 Task: Create new Company, with domain: 'cisco.com' and type: 'Prospect'. Add new contact for this company, with mail Id: 'Akash.Verma@cisco.com', First Name: Akash, Last name:  Verma, Job Title: 'Chief Information Officer', Phone Number: '(512) 555-3456'. Change life cycle stage to  Lead and lead status to  In Progress. Logged in from softage.6@softage.net
Action: Mouse moved to (107, 74)
Screenshot: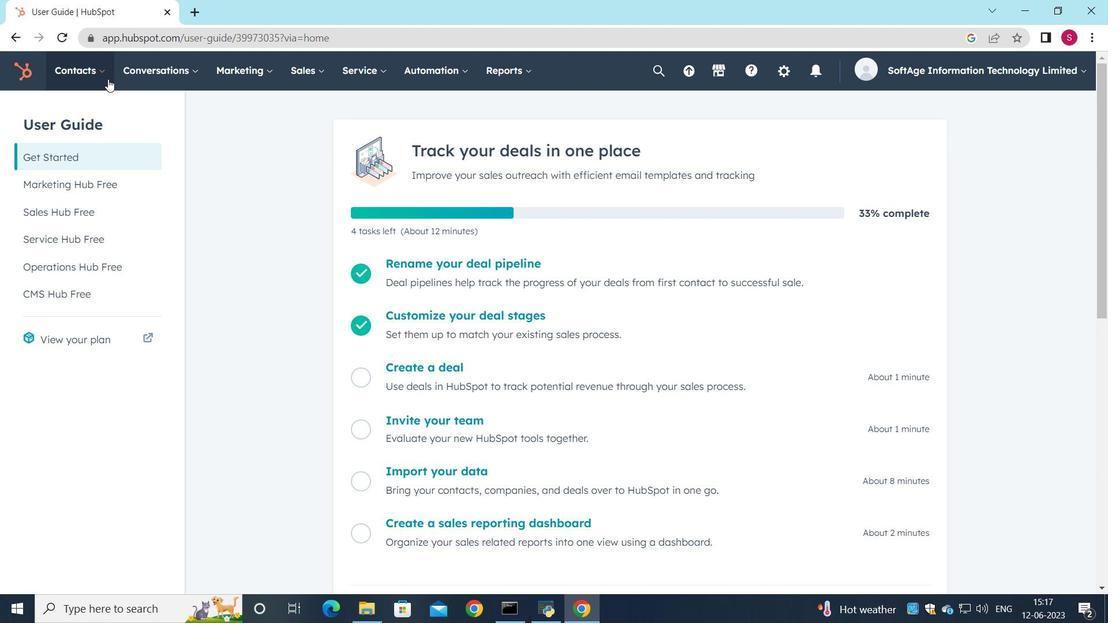 
Action: Mouse pressed left at (107, 74)
Screenshot: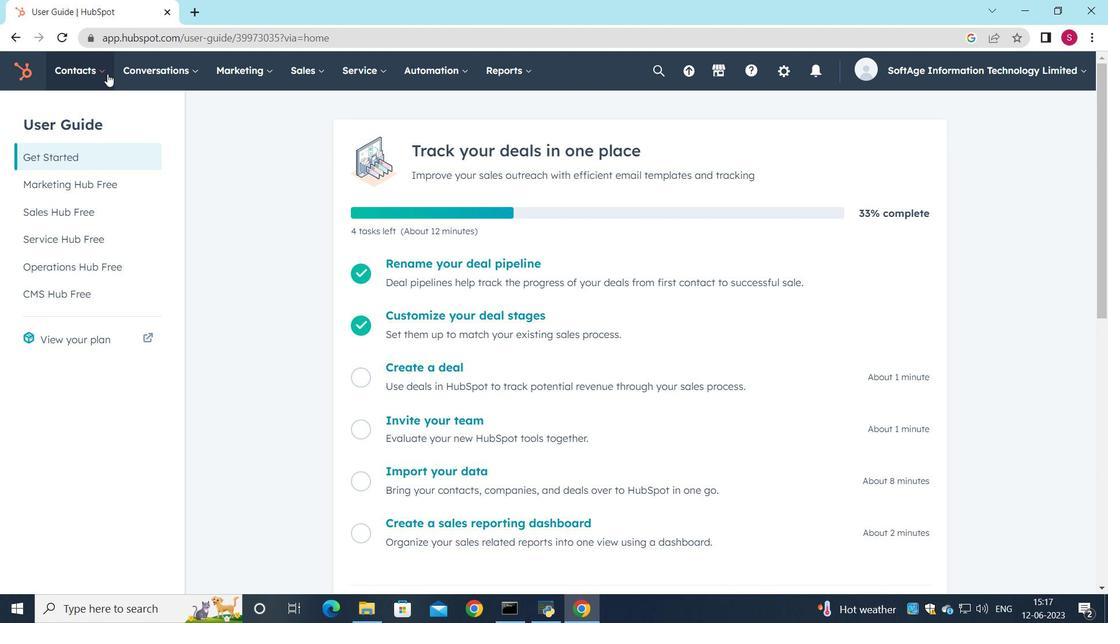 
Action: Mouse moved to (108, 150)
Screenshot: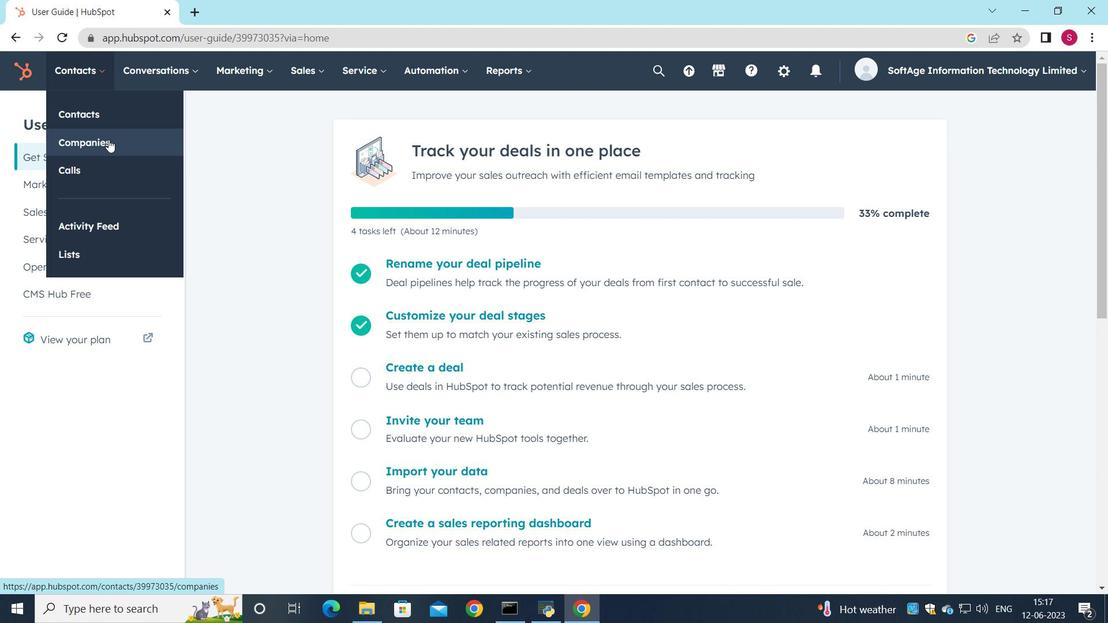 
Action: Mouse pressed left at (108, 150)
Screenshot: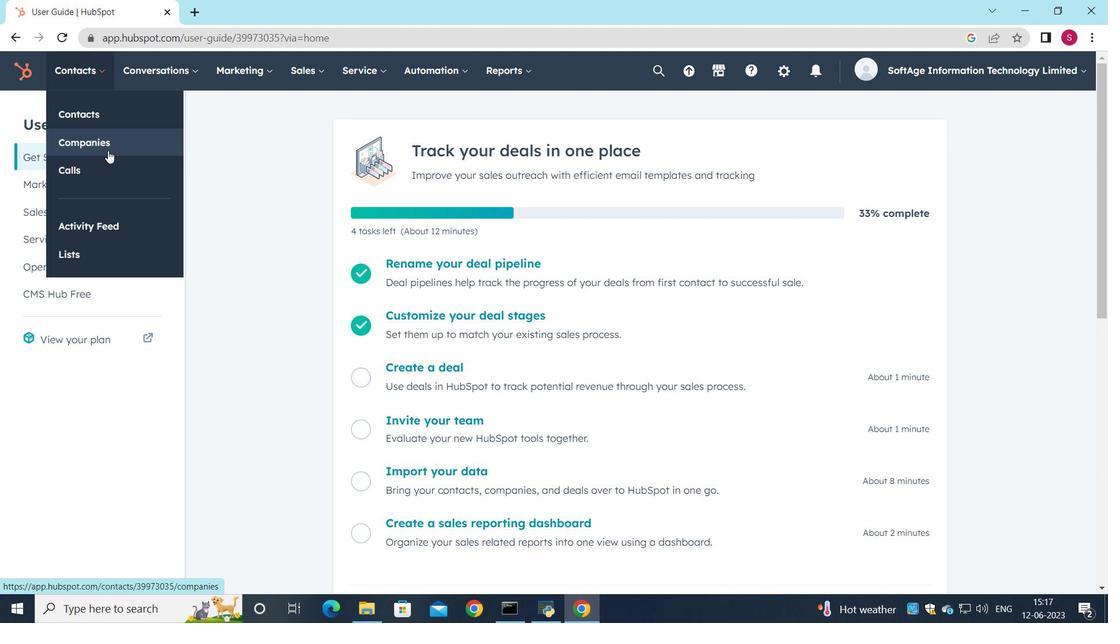 
Action: Mouse moved to (1009, 116)
Screenshot: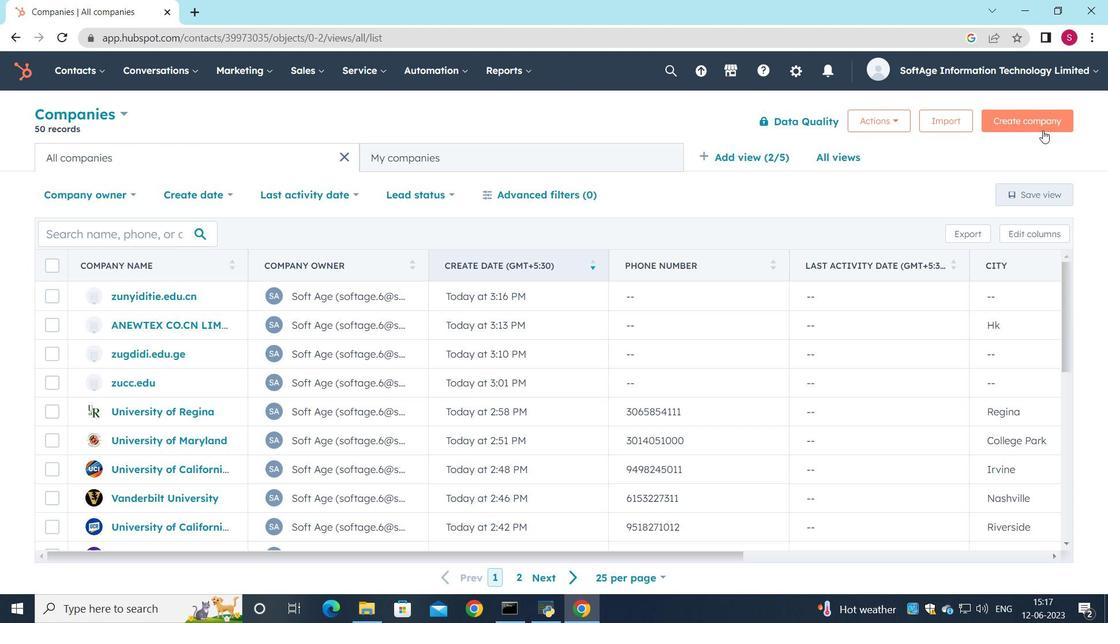 
Action: Mouse pressed left at (1009, 116)
Screenshot: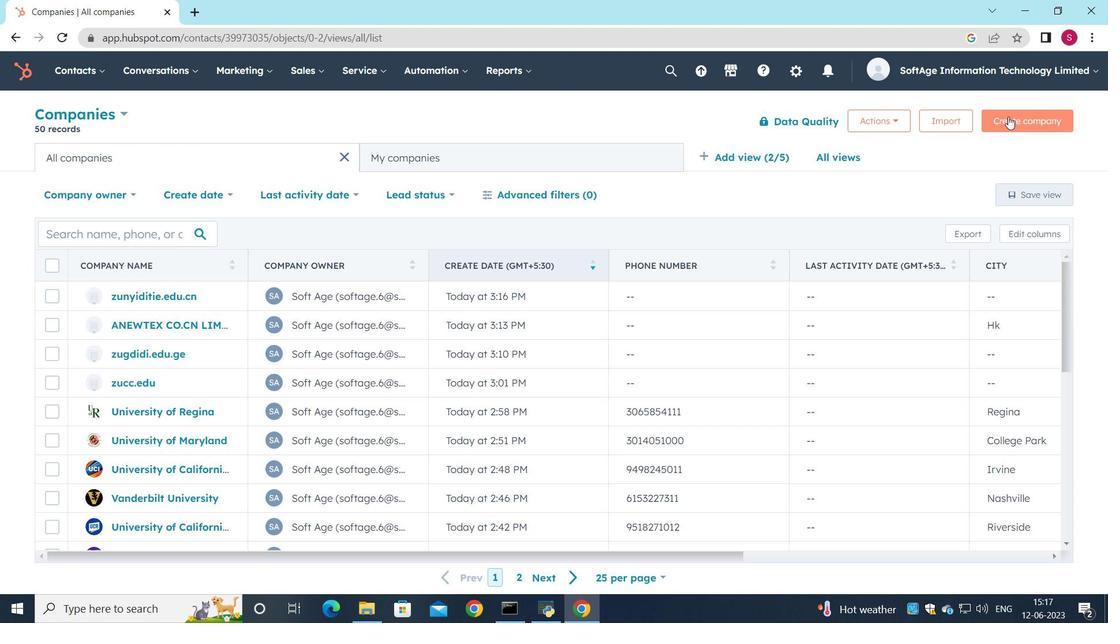
Action: Mouse moved to (848, 179)
Screenshot: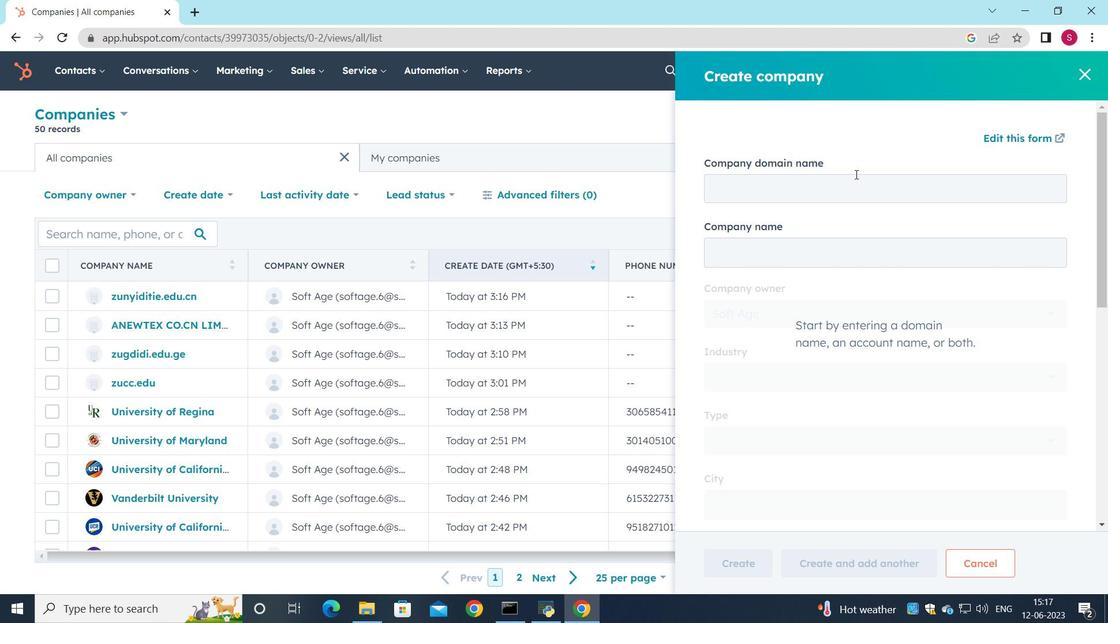 
Action: Mouse pressed left at (848, 179)
Screenshot: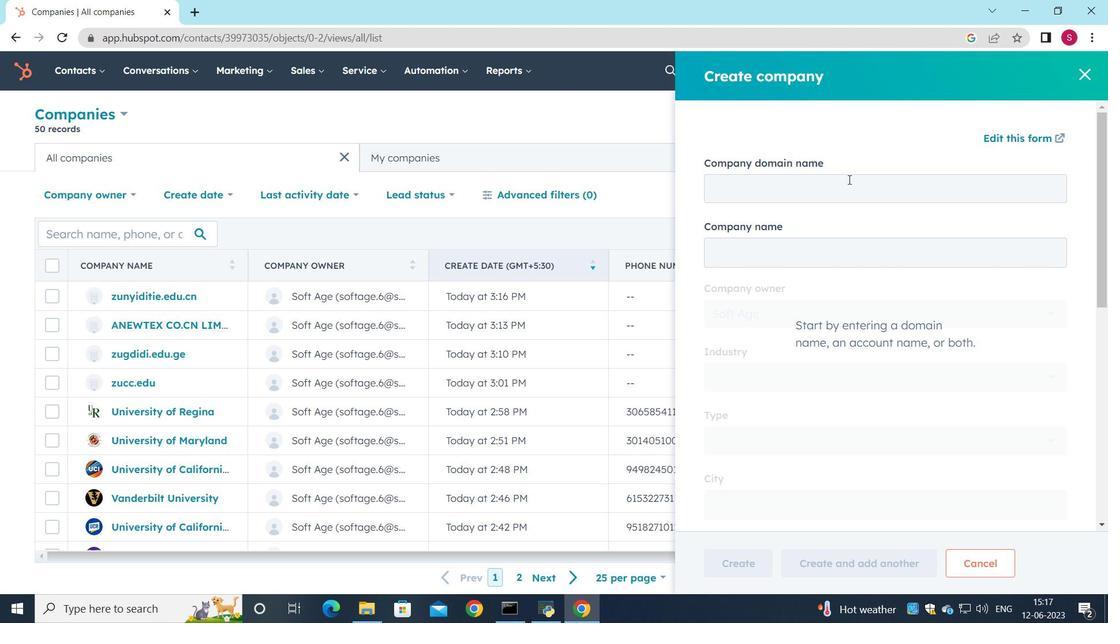 
Action: Mouse moved to (848, 181)
Screenshot: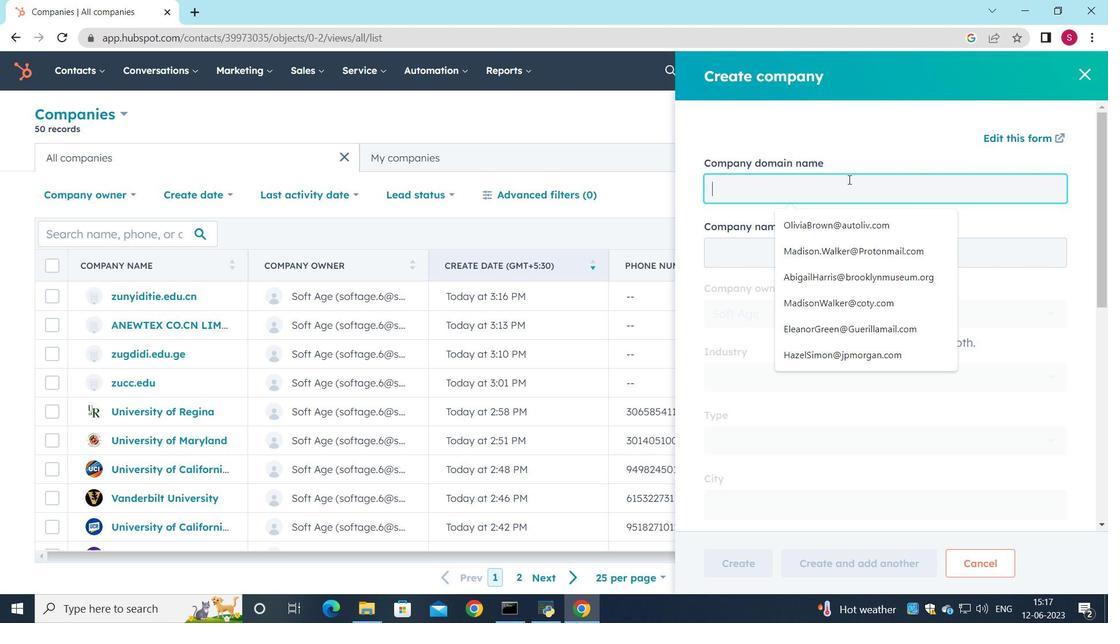 
Action: Key pressed cisco.com
Screenshot: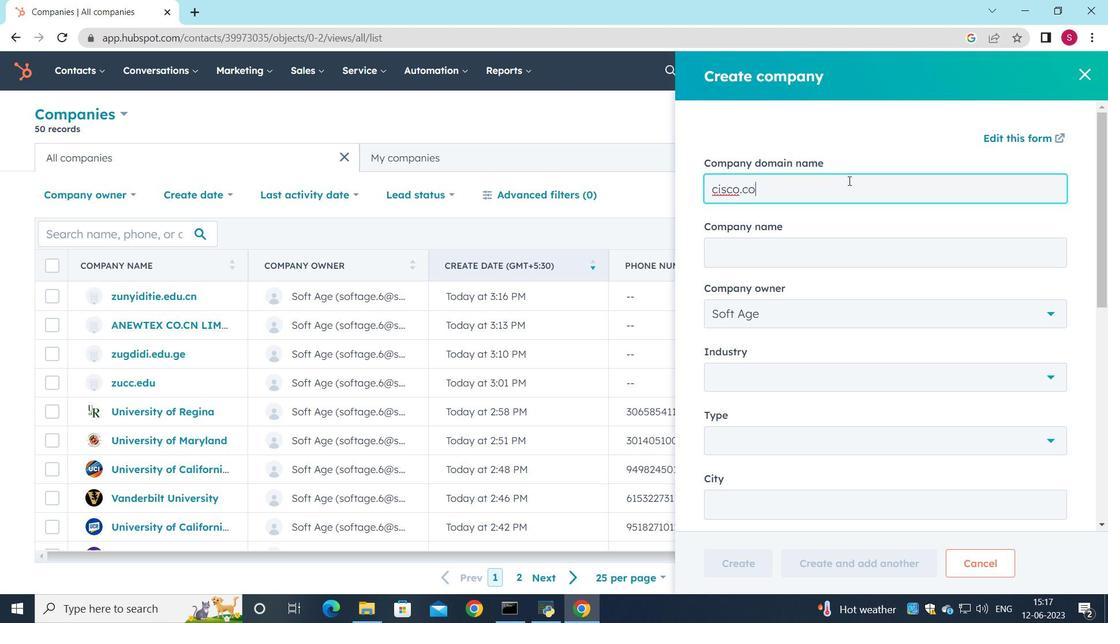 
Action: Mouse moved to (858, 250)
Screenshot: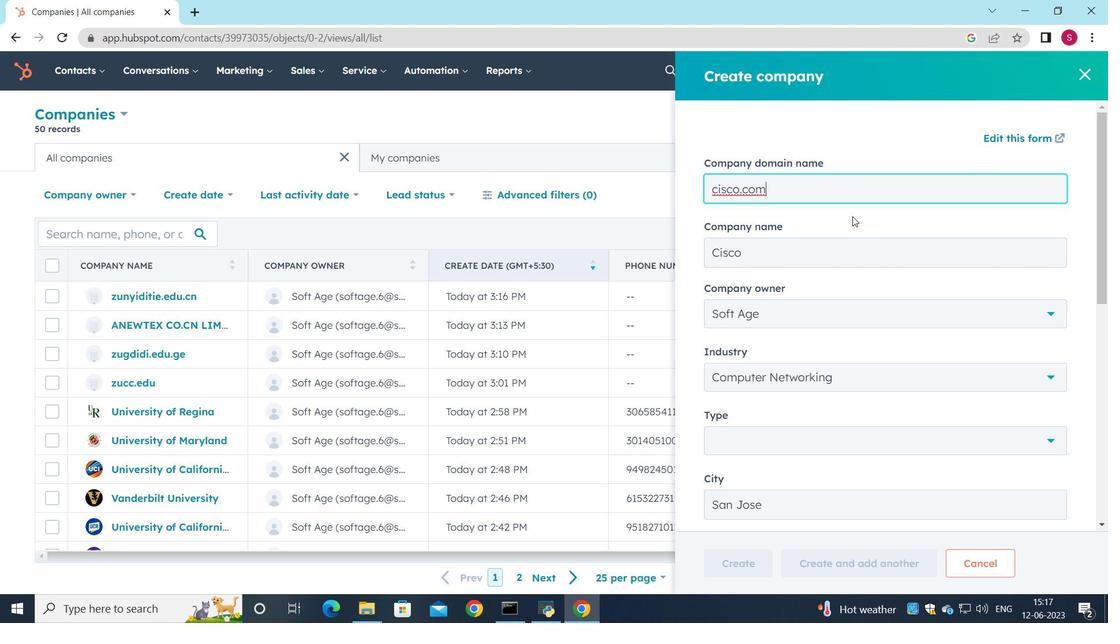 
Action: Mouse scrolled (858, 250) with delta (0, 0)
Screenshot: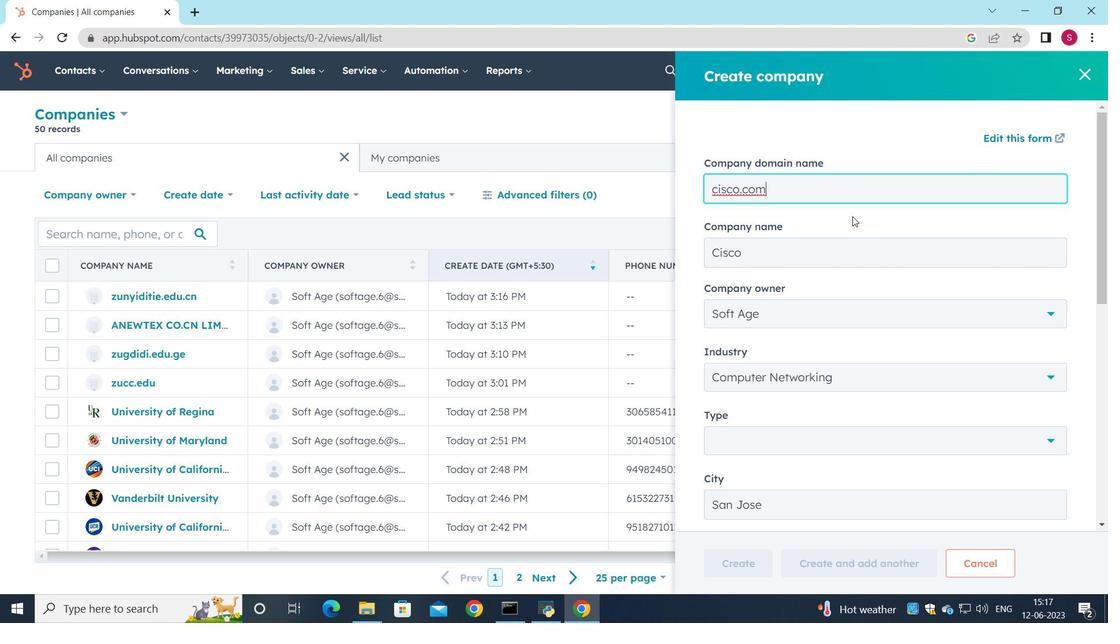 
Action: Mouse moved to (853, 273)
Screenshot: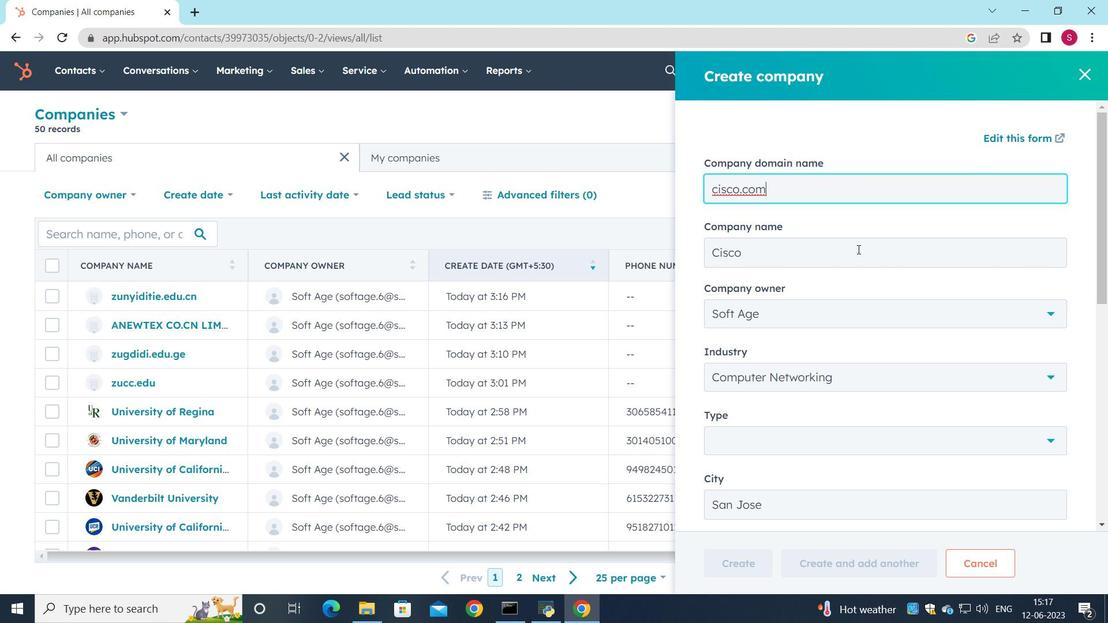 
Action: Mouse scrolled (853, 272) with delta (0, 0)
Screenshot: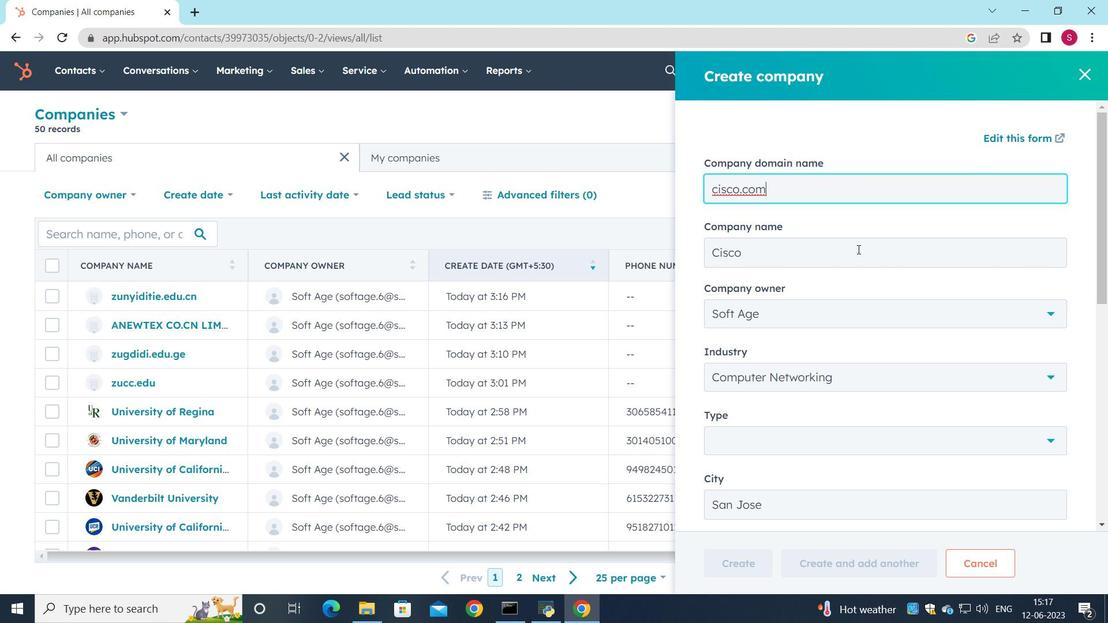 
Action: Mouse moved to (978, 297)
Screenshot: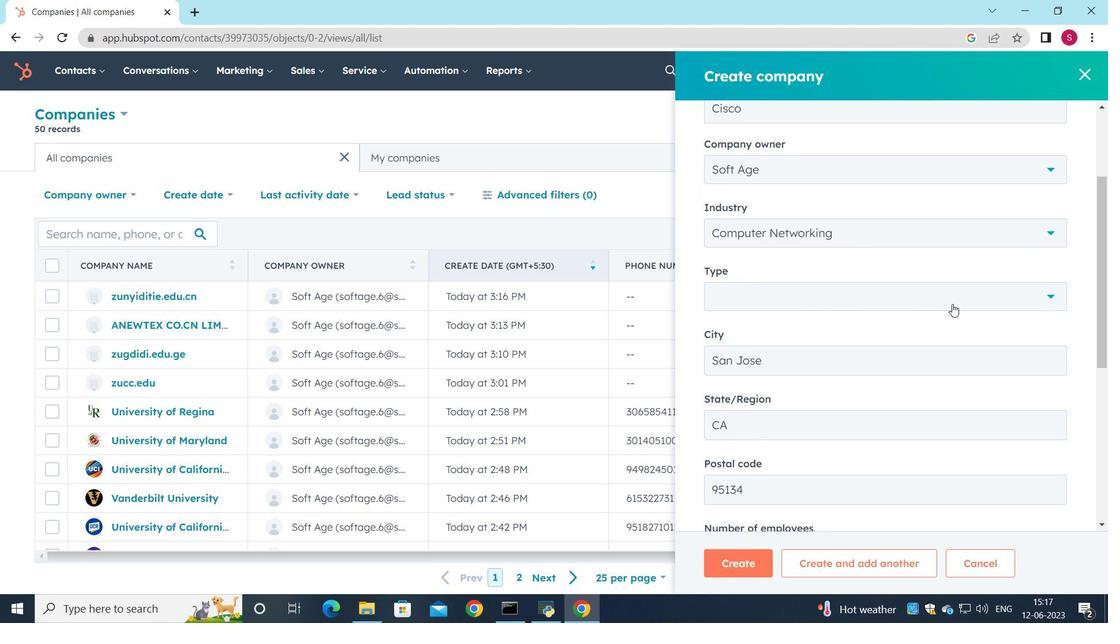 
Action: Mouse pressed left at (978, 297)
Screenshot: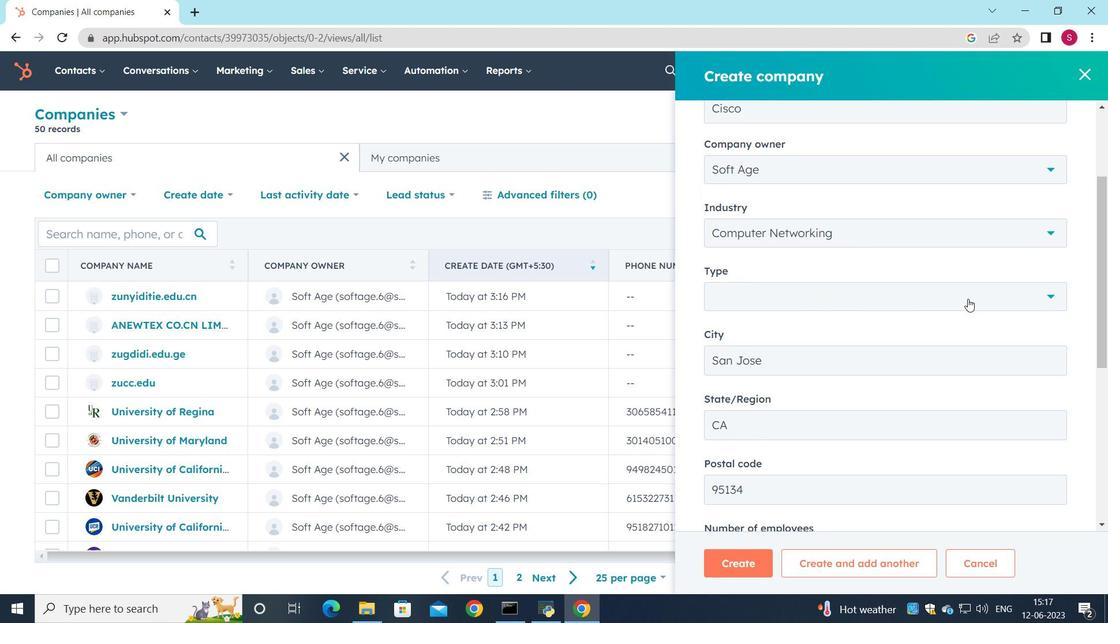
Action: Mouse moved to (805, 355)
Screenshot: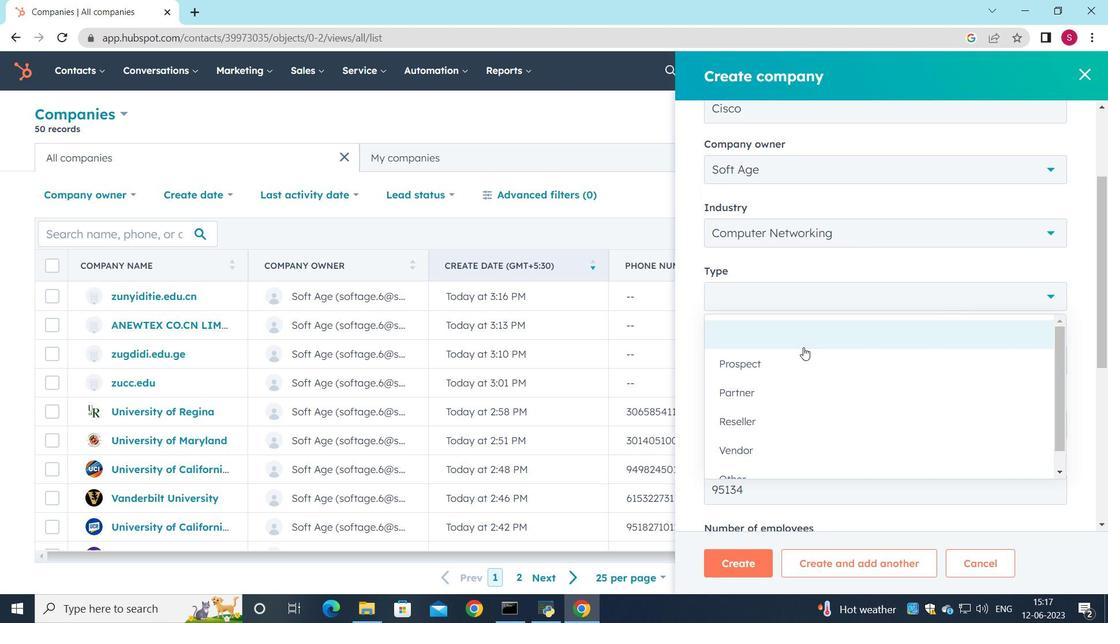 
Action: Mouse pressed left at (805, 355)
Screenshot: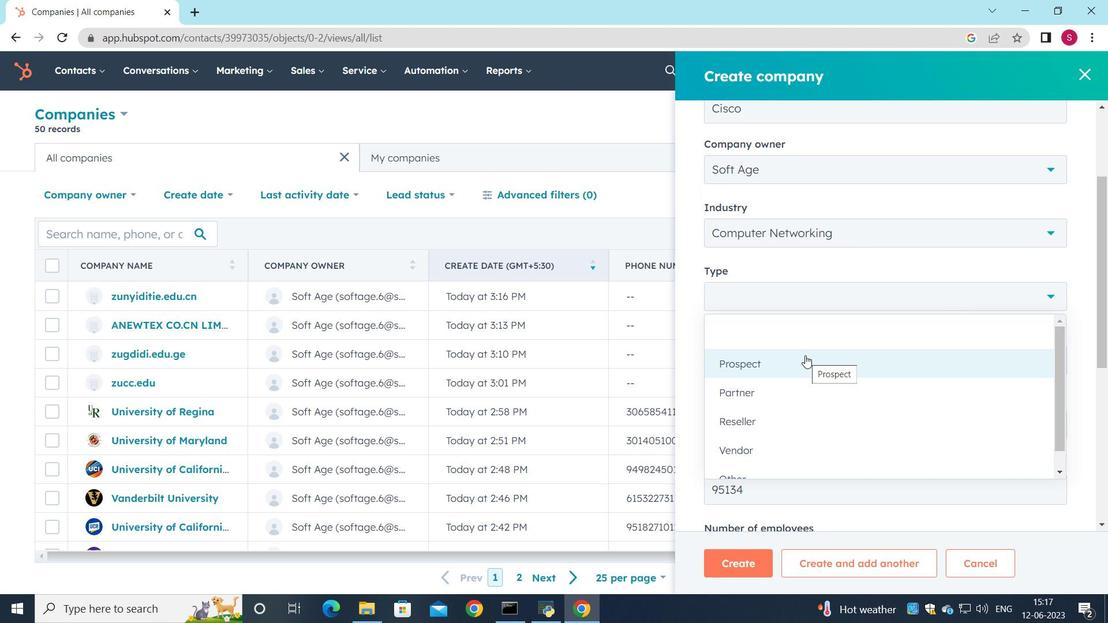 
Action: Mouse moved to (806, 353)
Screenshot: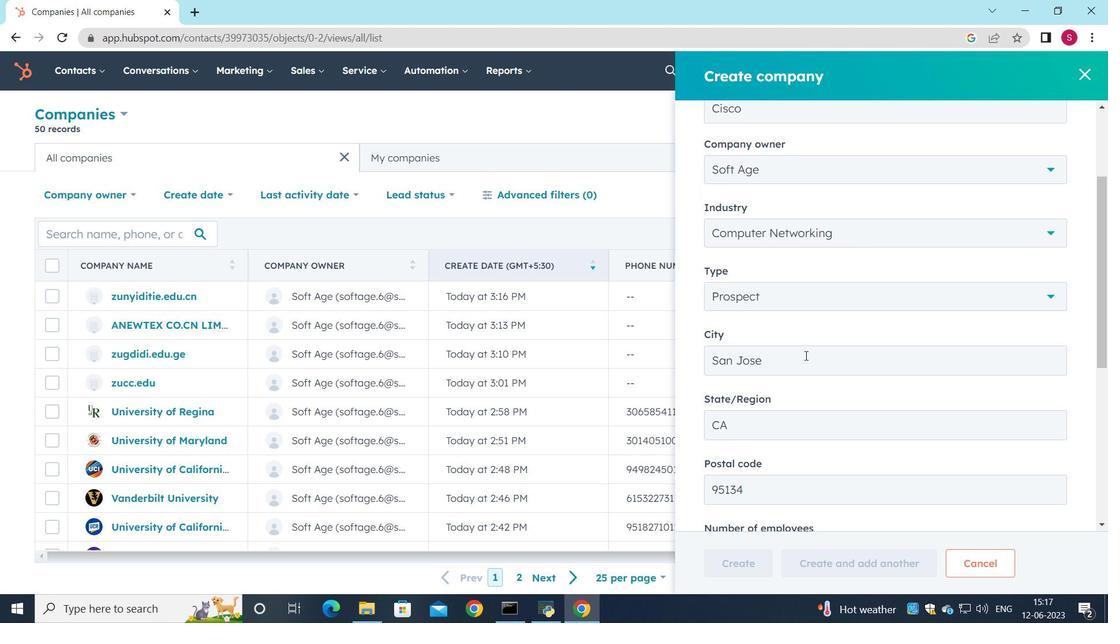 
Action: Mouse scrolled (806, 352) with delta (0, 0)
Screenshot: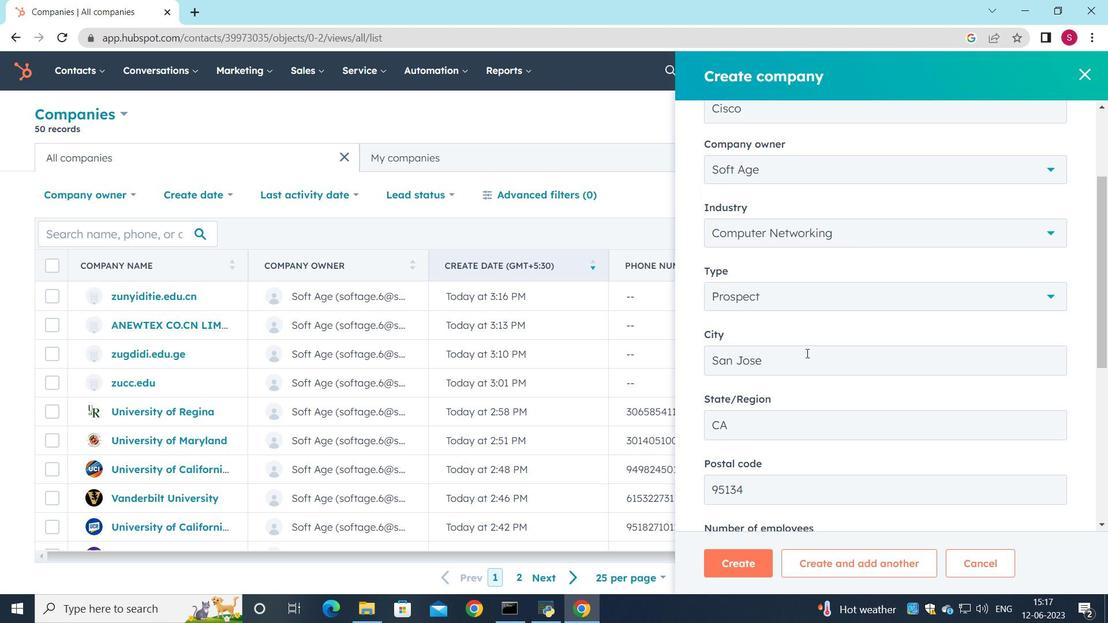 
Action: Mouse scrolled (806, 352) with delta (0, 0)
Screenshot: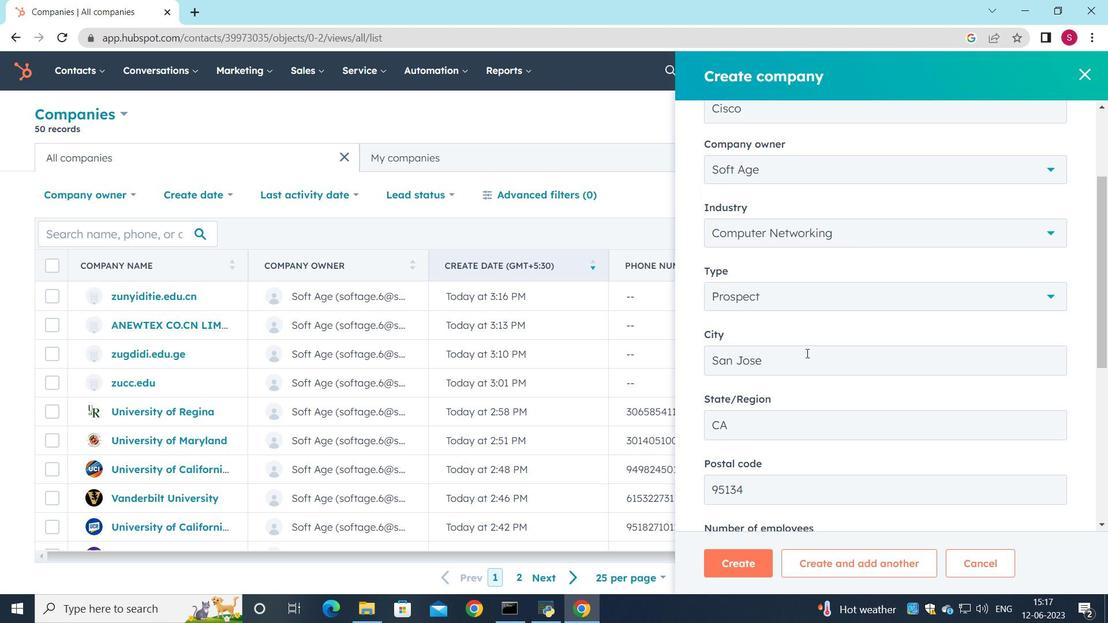 
Action: Mouse moved to (734, 495)
Screenshot: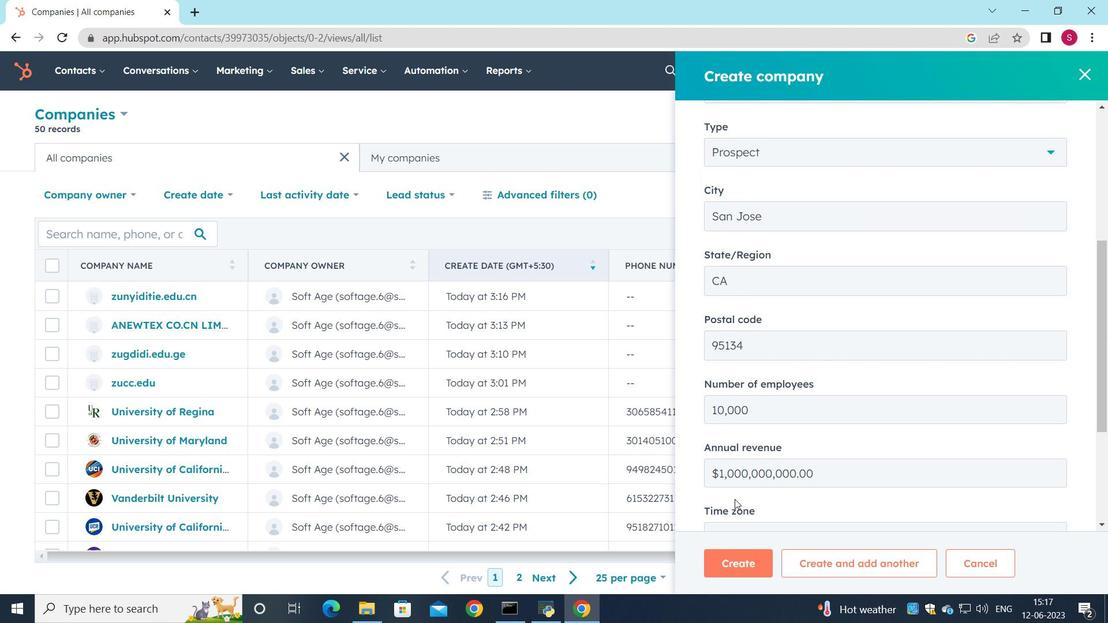
Action: Mouse scrolled (734, 494) with delta (0, 0)
Screenshot: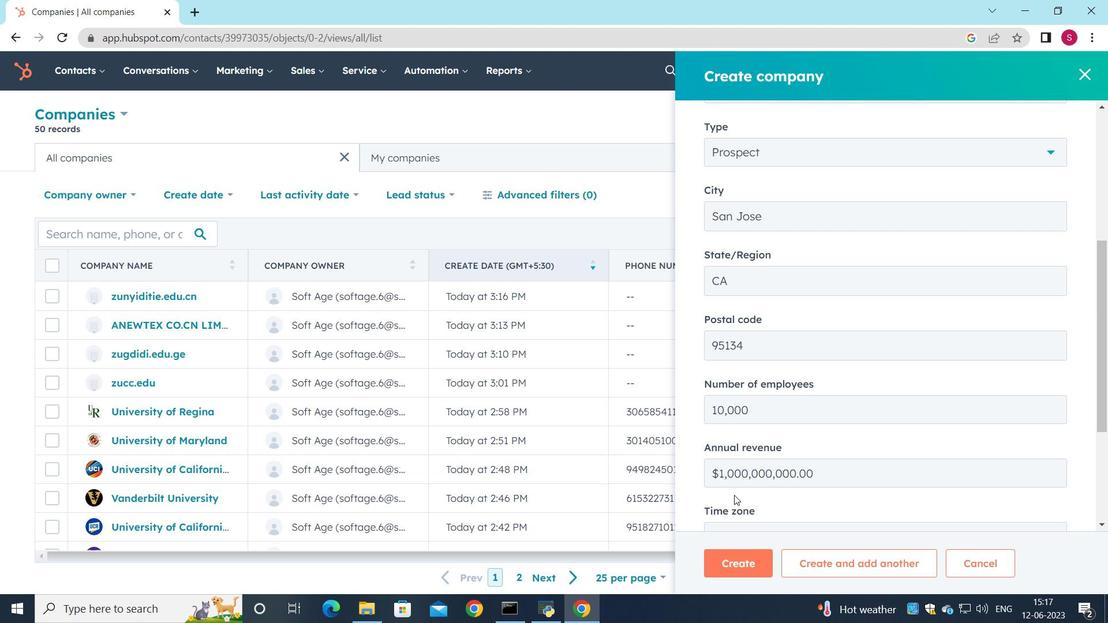 
Action: Mouse scrolled (734, 494) with delta (0, 0)
Screenshot: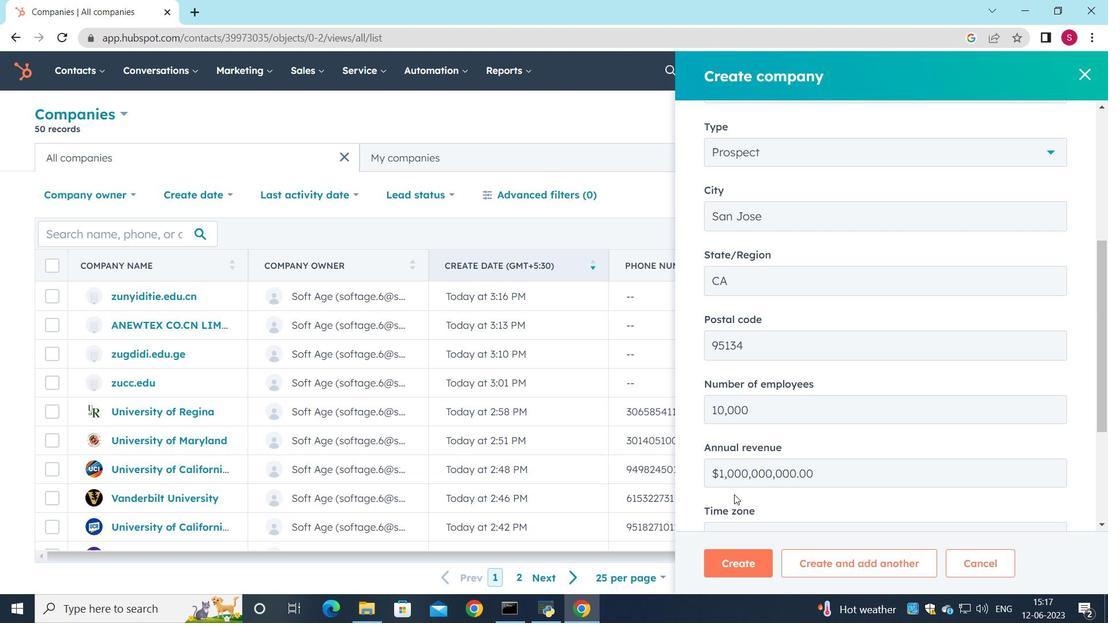 
Action: Mouse moved to (715, 556)
Screenshot: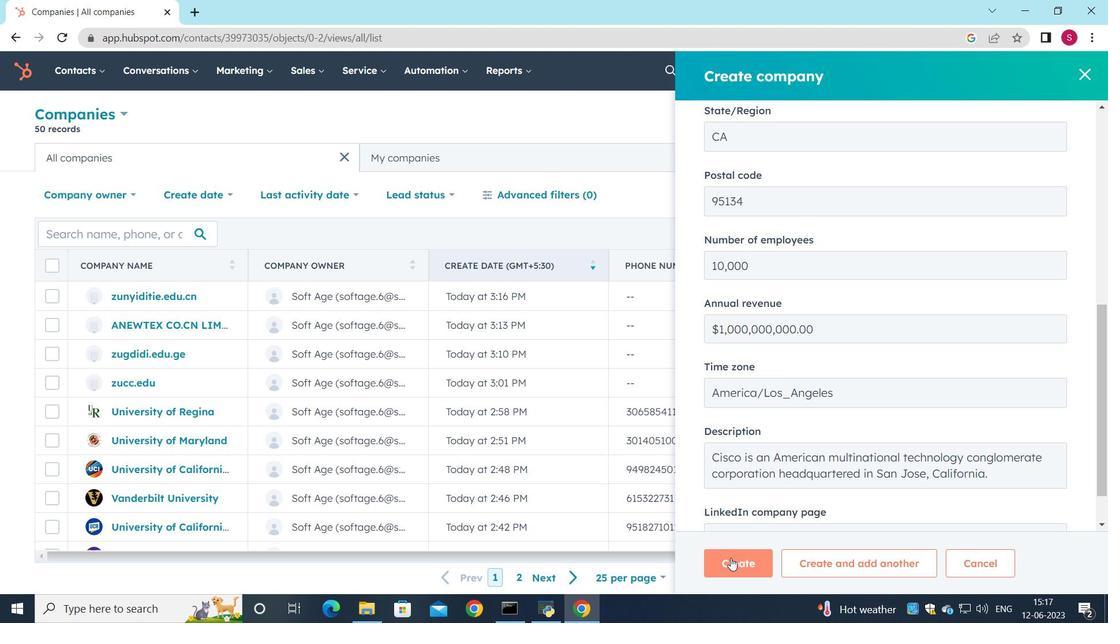 
Action: Mouse pressed left at (715, 556)
Screenshot: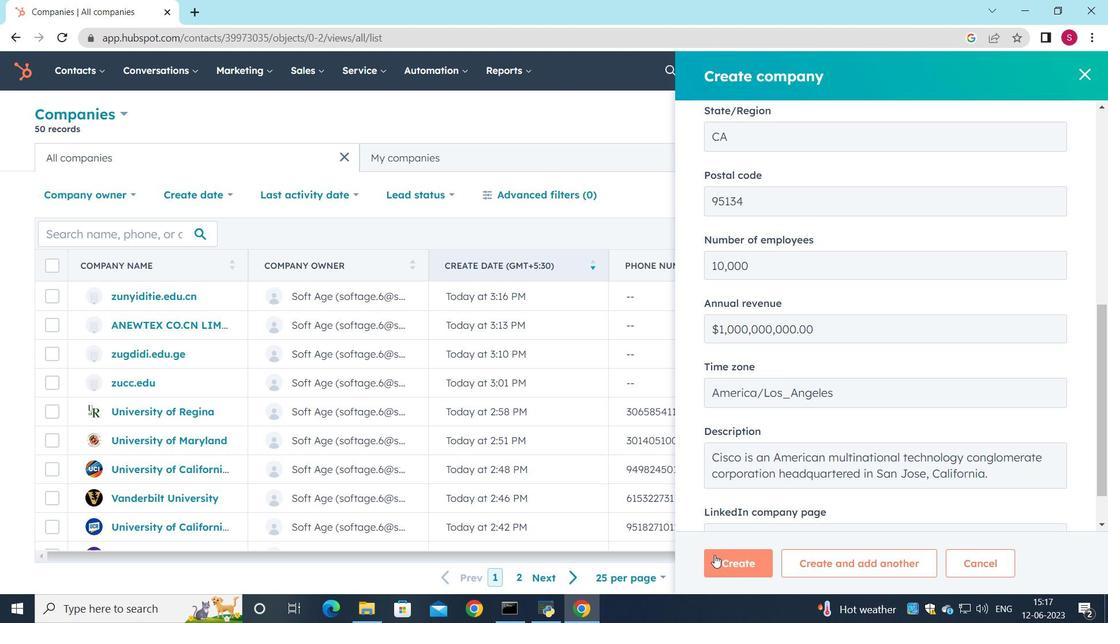 
Action: Mouse moved to (755, 466)
Screenshot: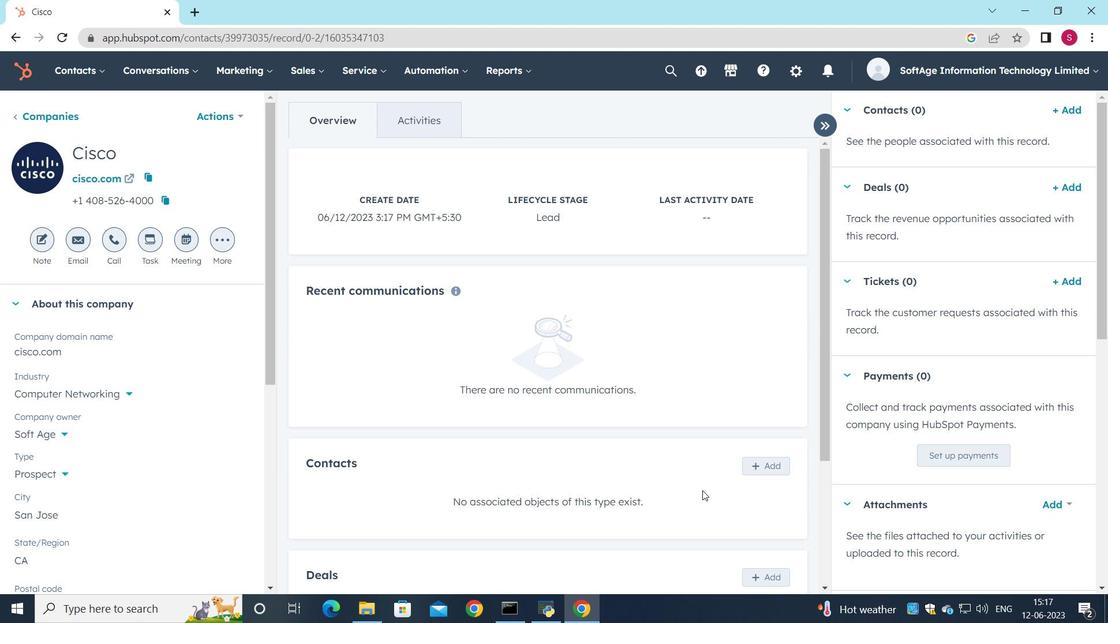 
Action: Mouse pressed left at (755, 466)
Screenshot: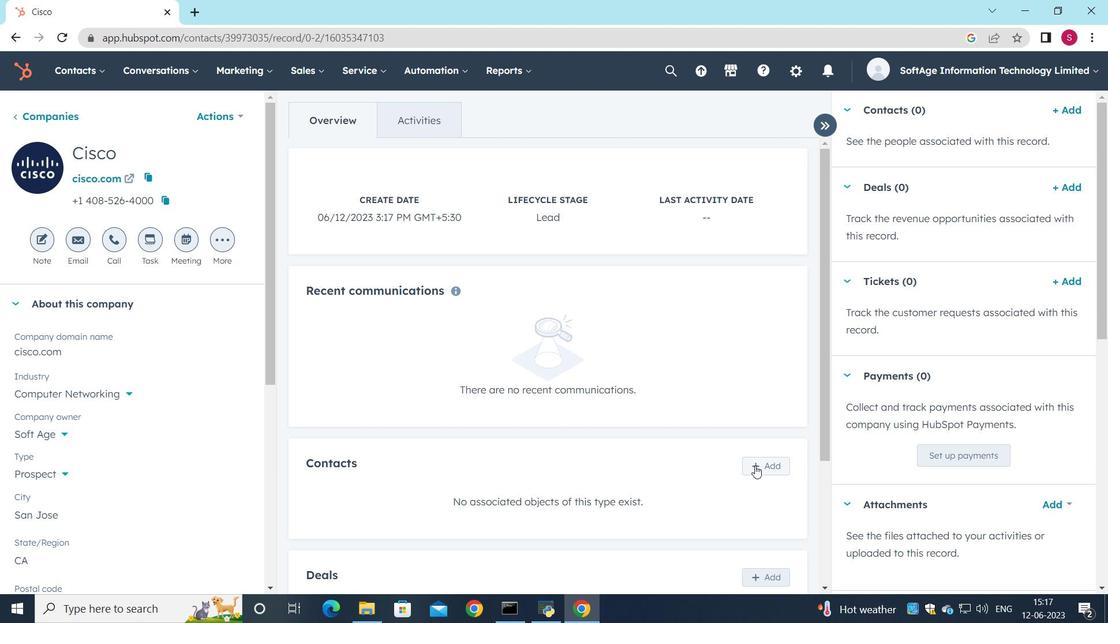 
Action: Mouse moved to (849, 140)
Screenshot: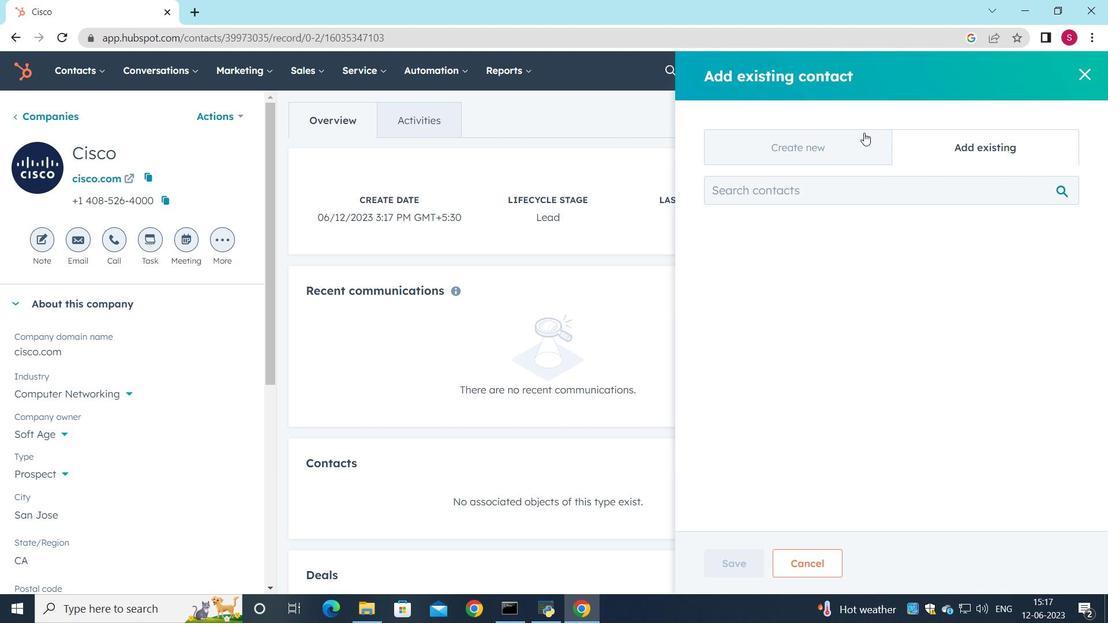 
Action: Mouse pressed left at (849, 140)
Screenshot: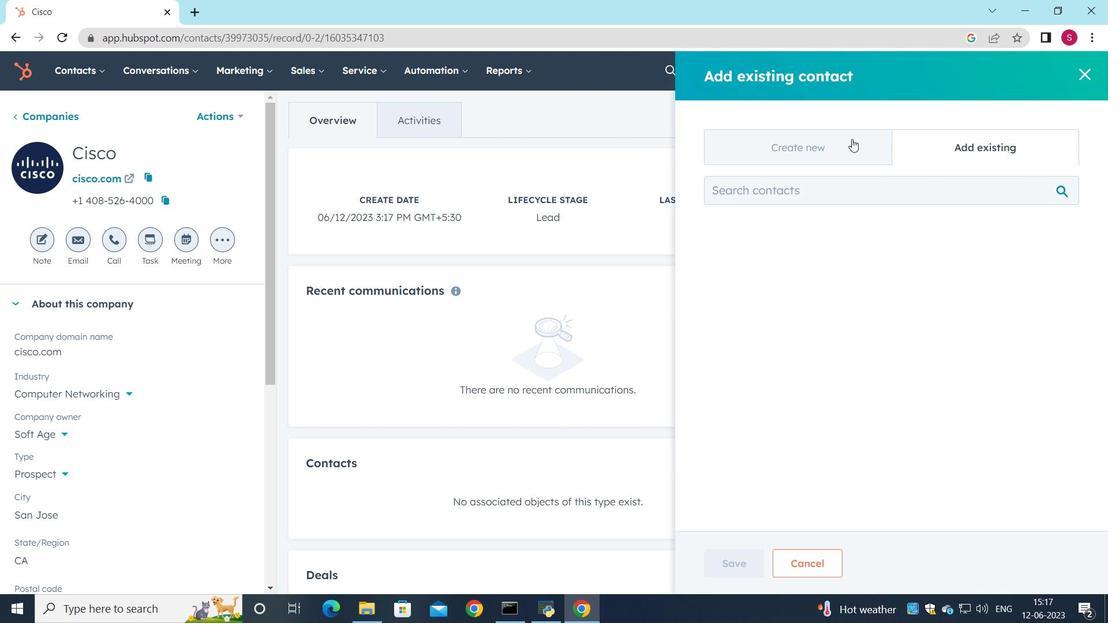 
Action: Mouse moved to (834, 230)
Screenshot: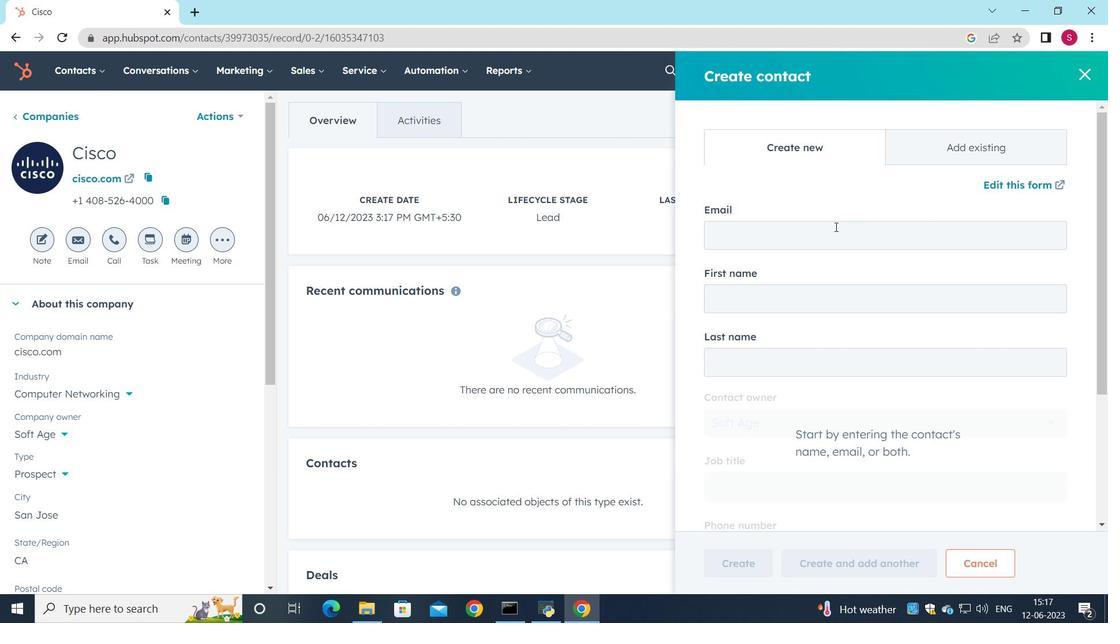 
Action: Mouse pressed left at (834, 230)
Screenshot: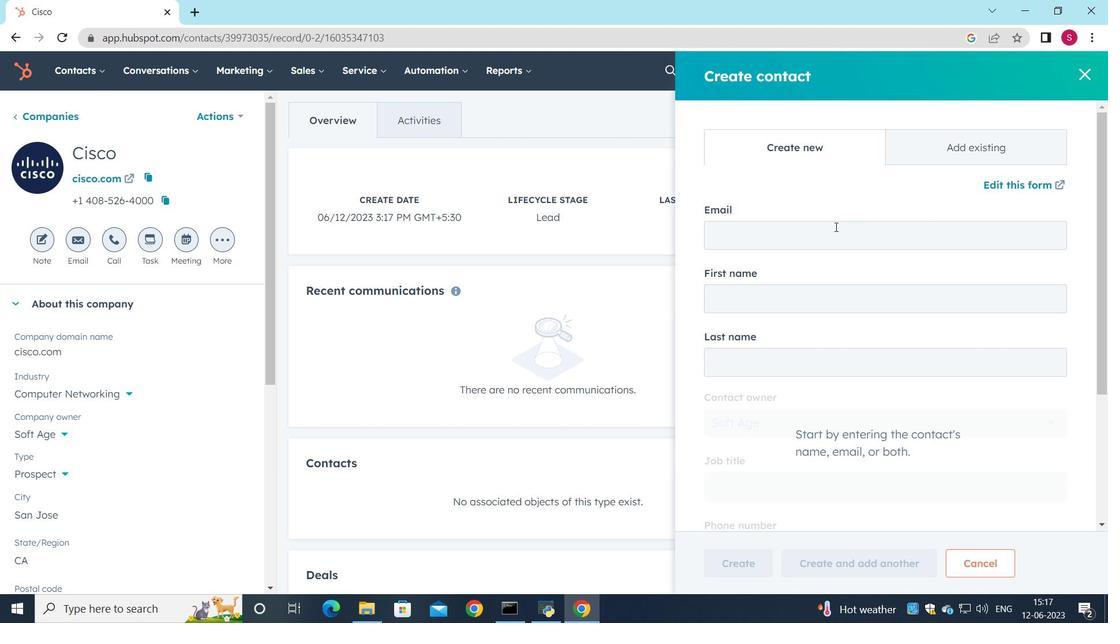 
Action: Mouse moved to (824, 236)
Screenshot: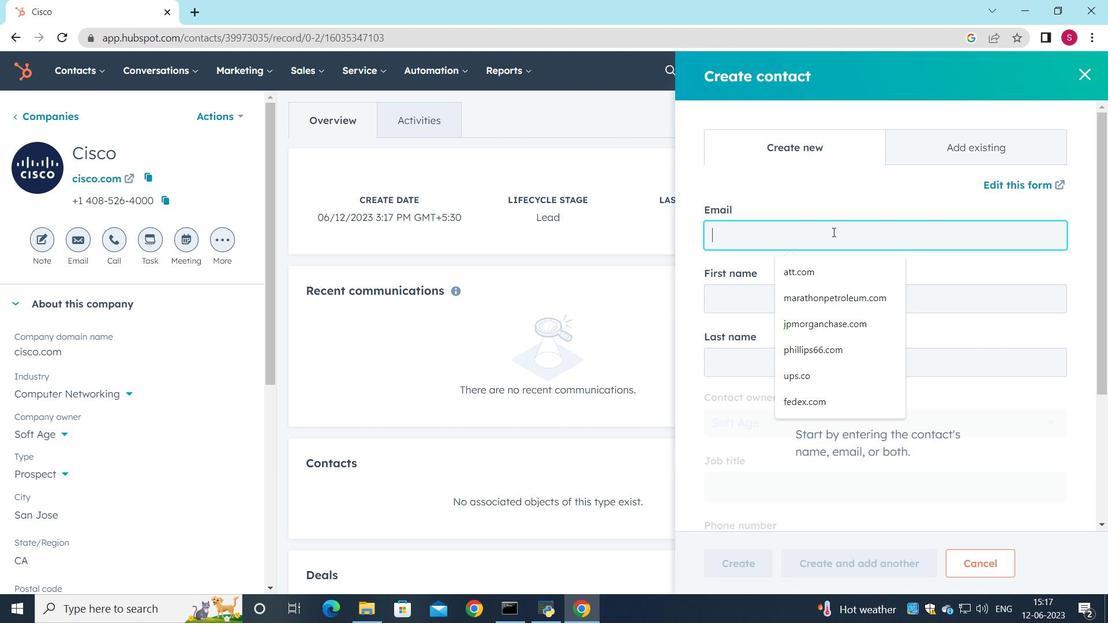 
Action: Key pressed <Key.shift>Akash.<Key.shift>Verma<Key.shift><Key.shift><Key.shift><Key.shift><Key.shift><Key.shift>@cisco.com
Screenshot: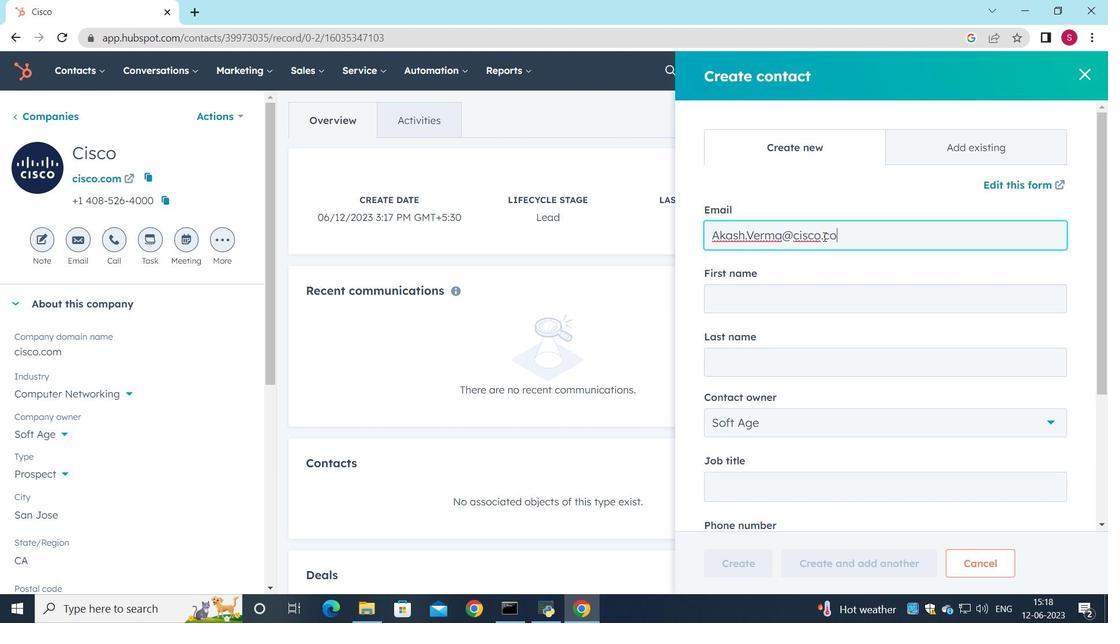 
Action: Mouse moved to (772, 310)
Screenshot: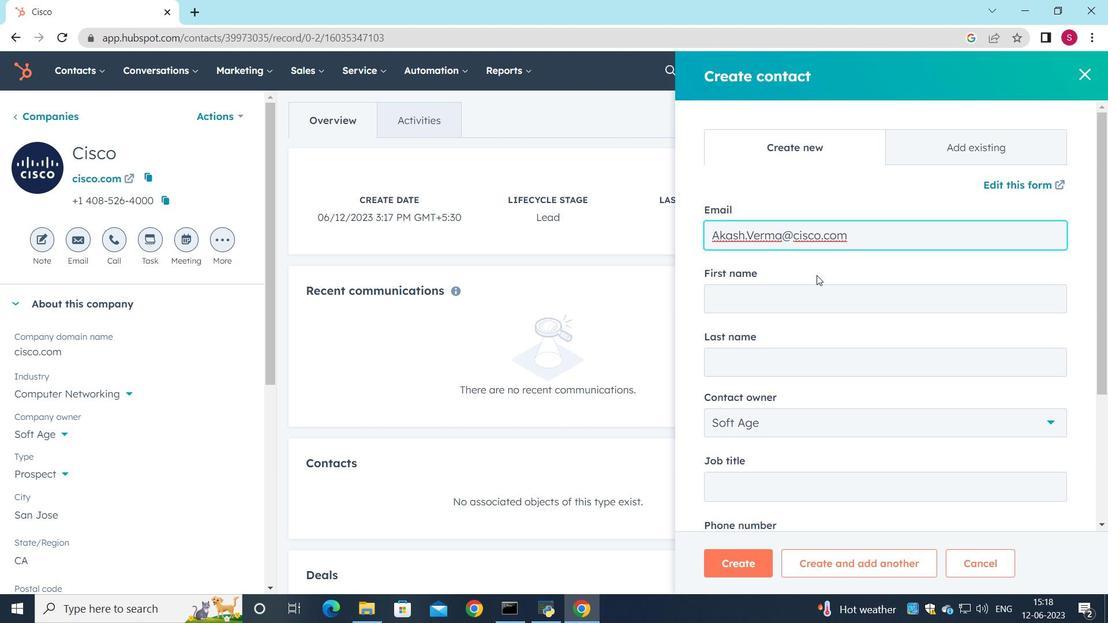 
Action: Mouse pressed left at (772, 310)
Screenshot: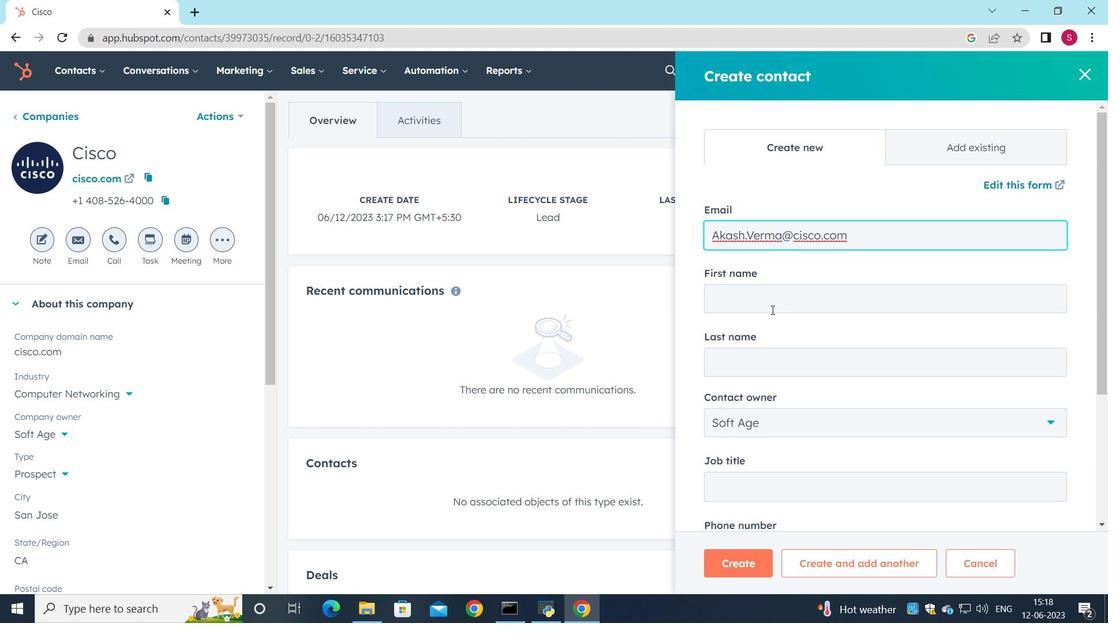 
Action: Key pressed <Key.shift><Key.shift><Key.shift>Akash
Screenshot: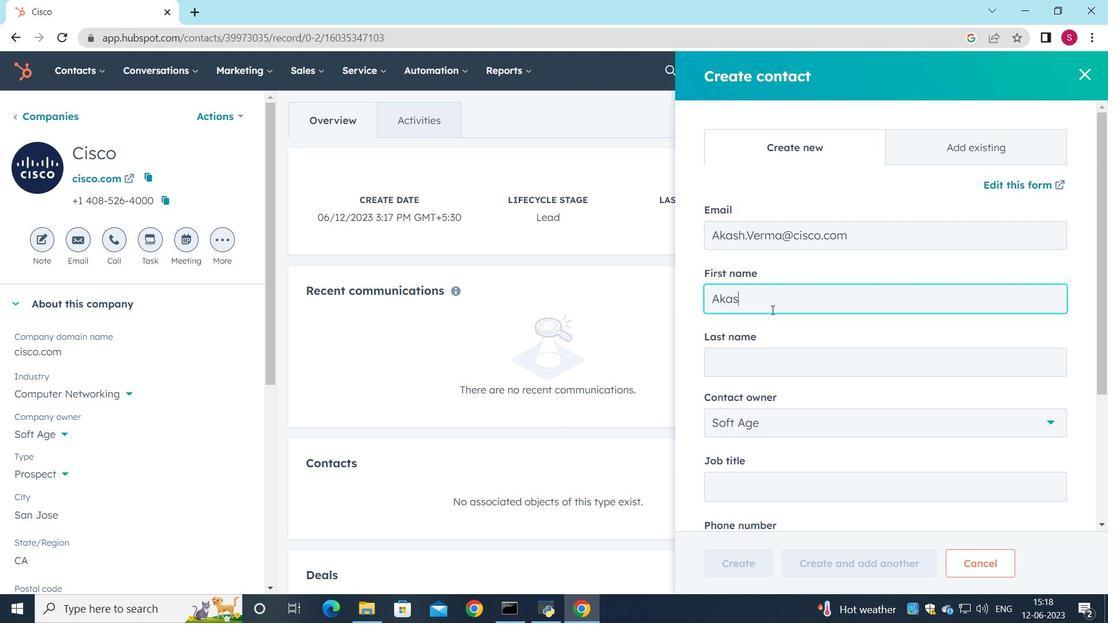 
Action: Mouse moved to (752, 371)
Screenshot: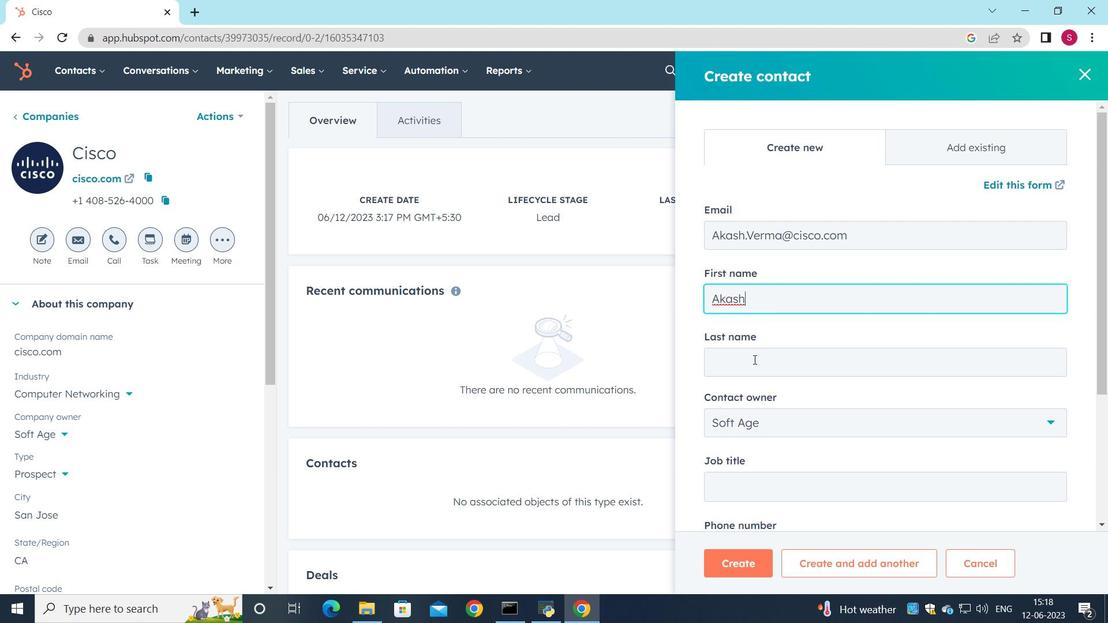 
Action: Mouse pressed left at (752, 371)
Screenshot: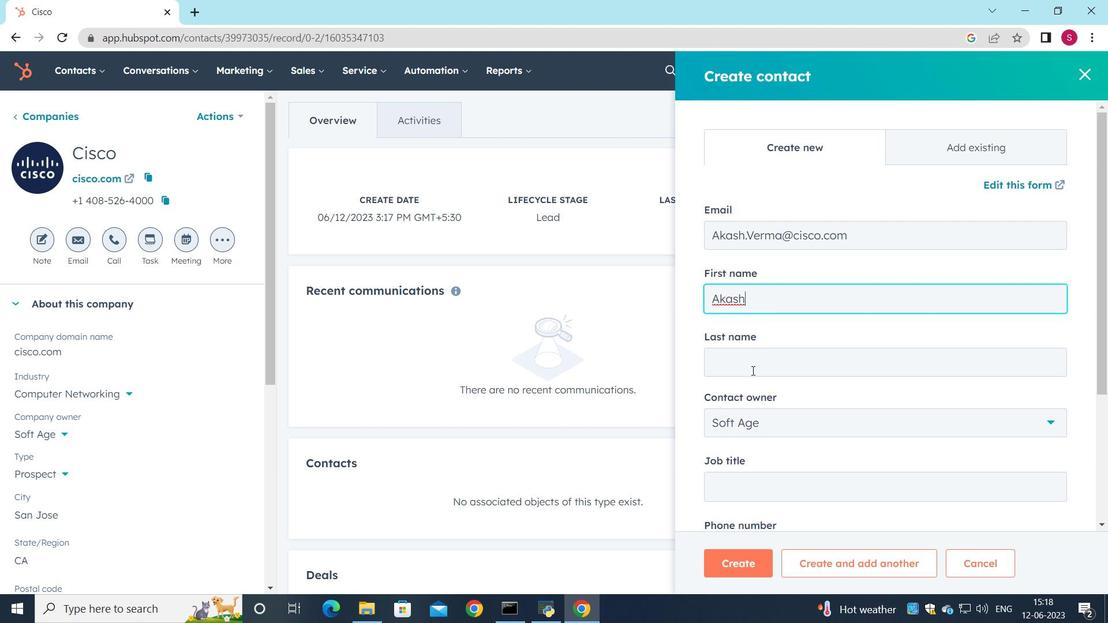 
Action: Key pressed <Key.shift>Verma
Screenshot: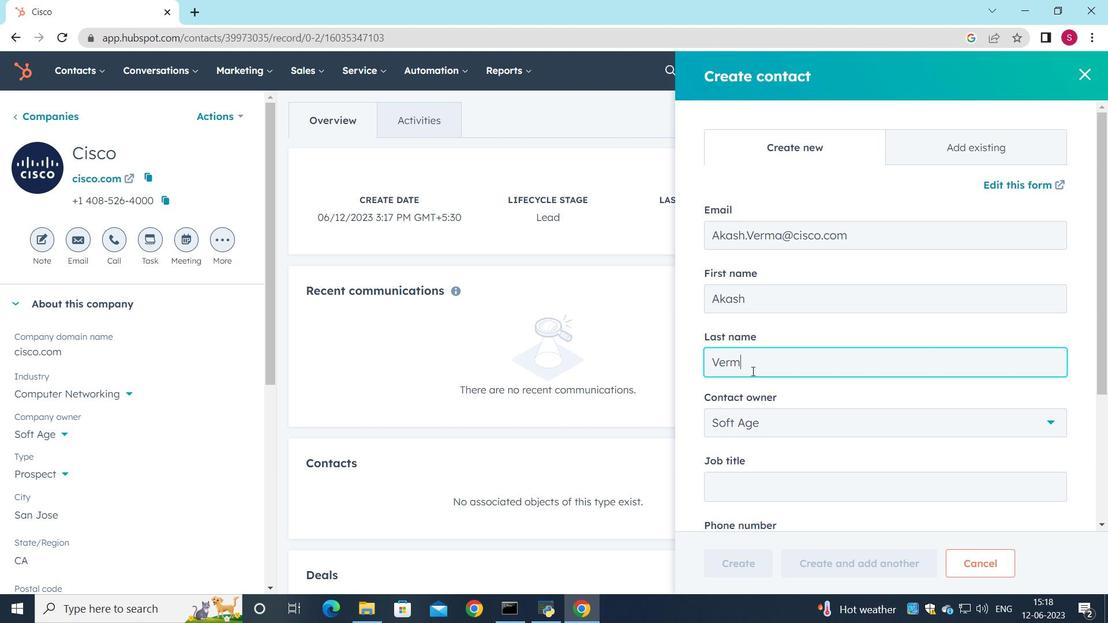 
Action: Mouse moved to (772, 431)
Screenshot: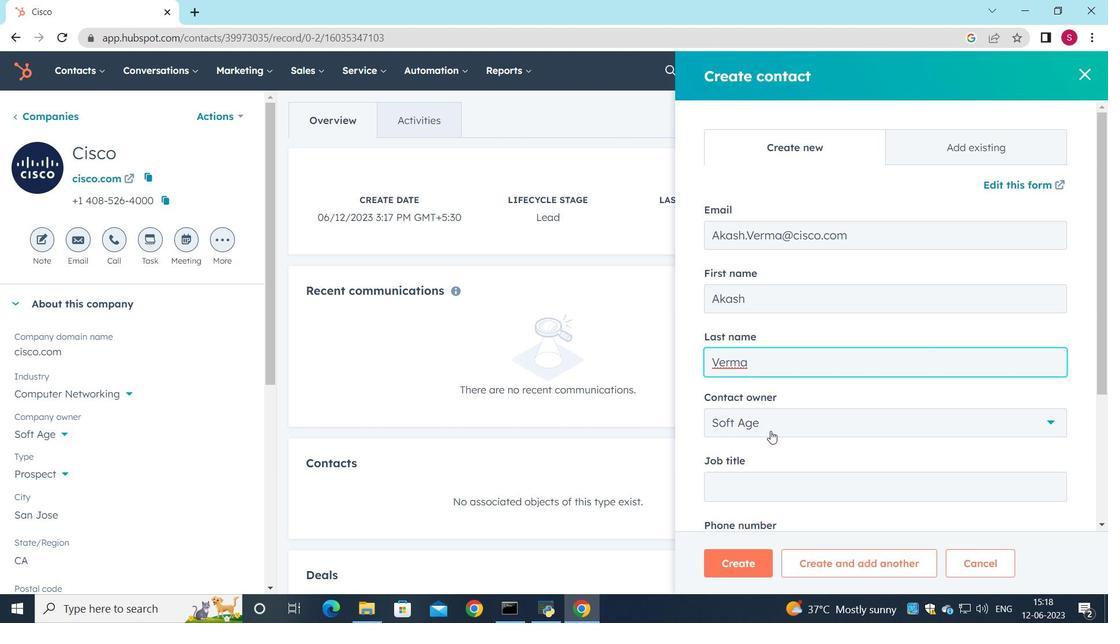 
Action: Mouse scrolled (772, 431) with delta (0, 0)
Screenshot: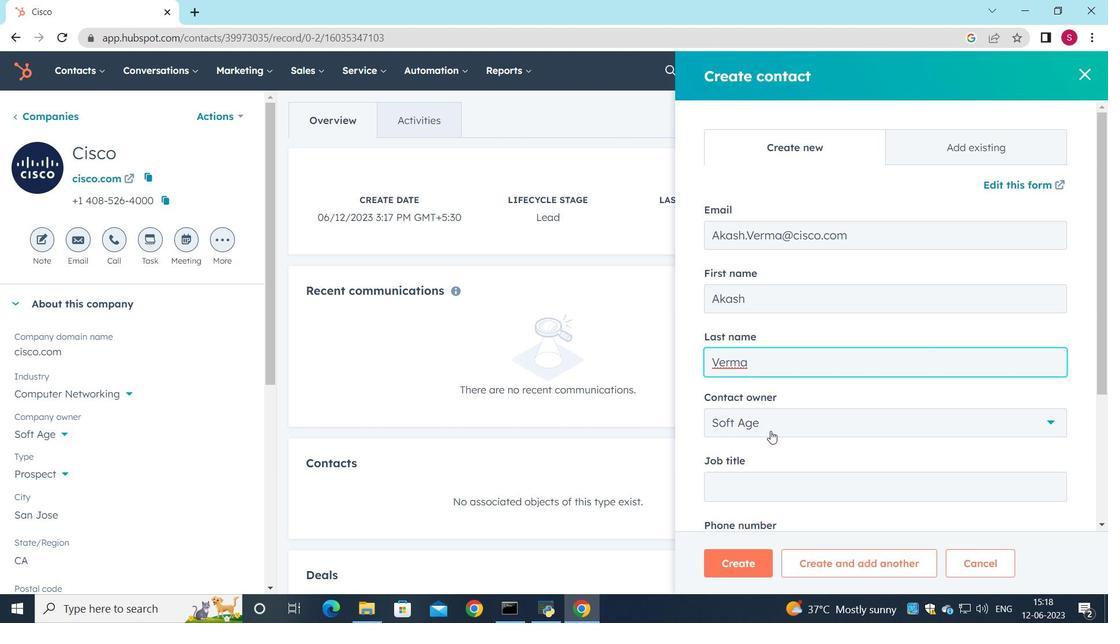 
Action: Mouse scrolled (772, 431) with delta (0, 0)
Screenshot: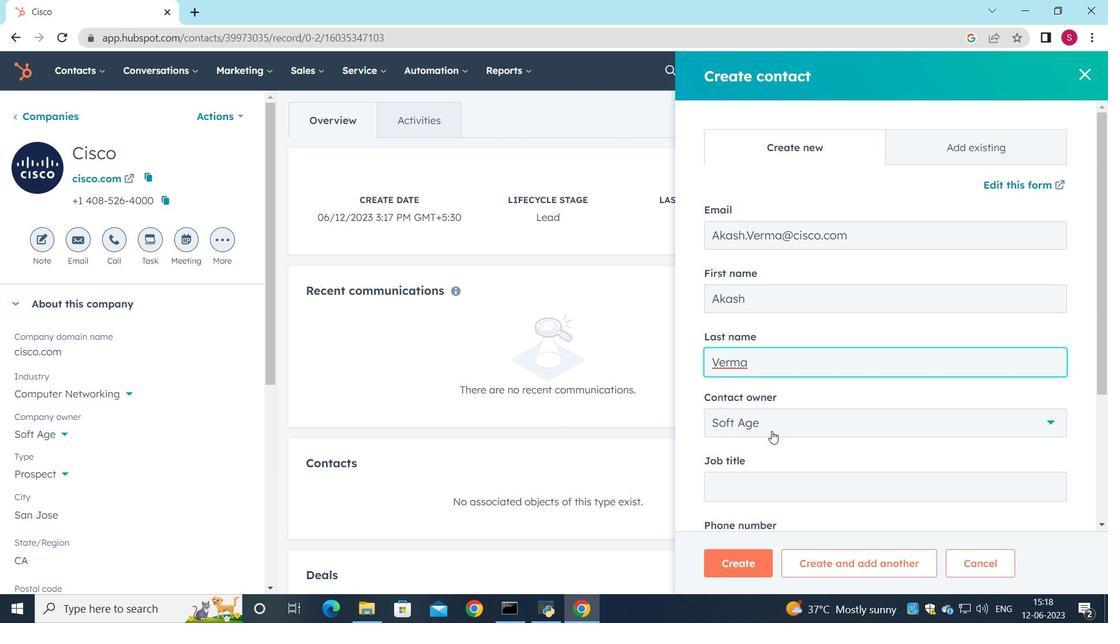 
Action: Mouse moved to (787, 353)
Screenshot: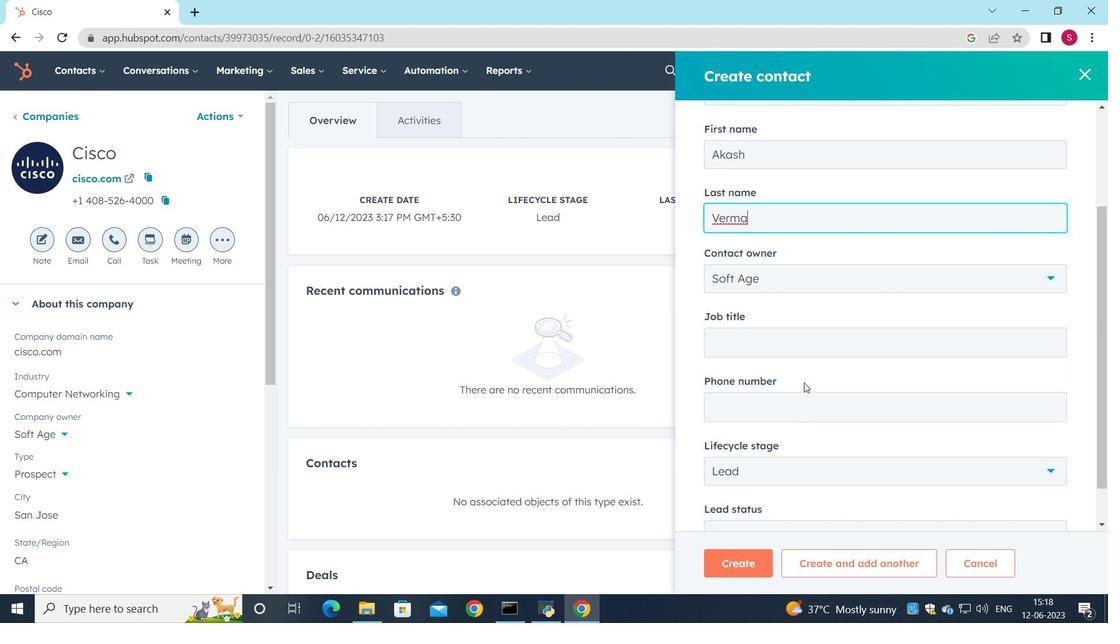 
Action: Mouse pressed left at (787, 353)
Screenshot: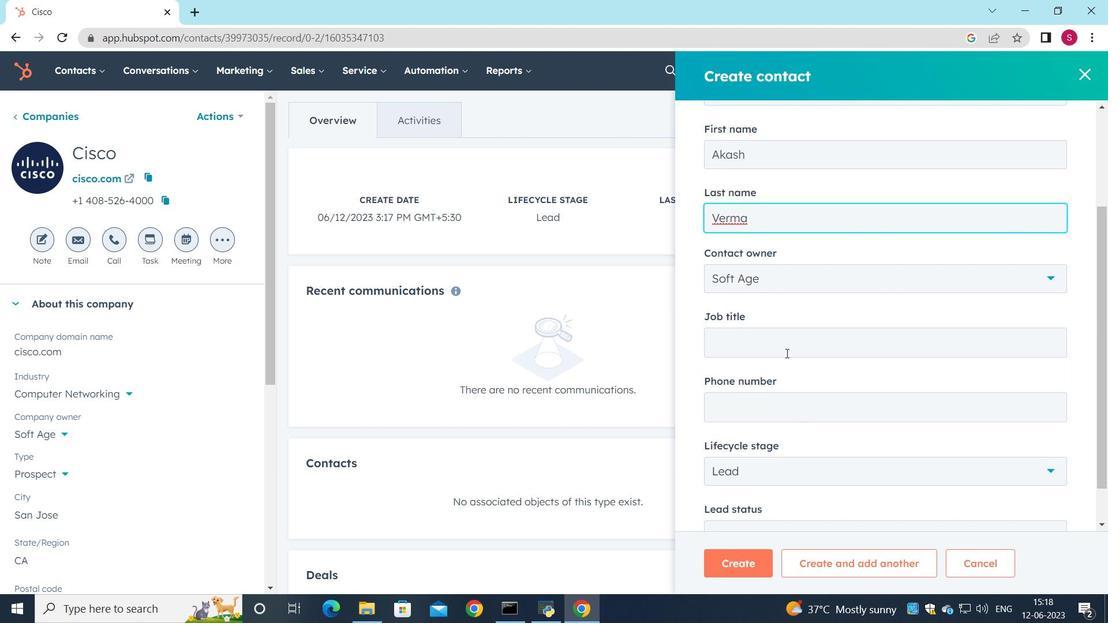 
Action: Key pressed <Key.shift>Chief<Key.space><Key.shift_r><Key.shift_r>Information<Key.space><Key.shift_r>Officer
Screenshot: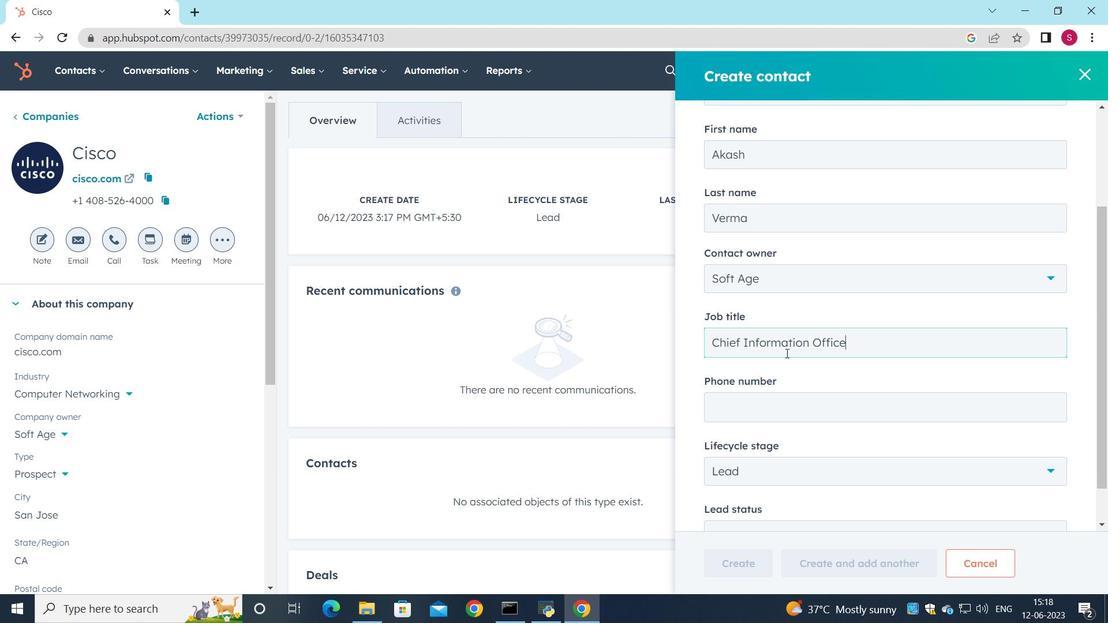 
Action: Mouse moved to (765, 401)
Screenshot: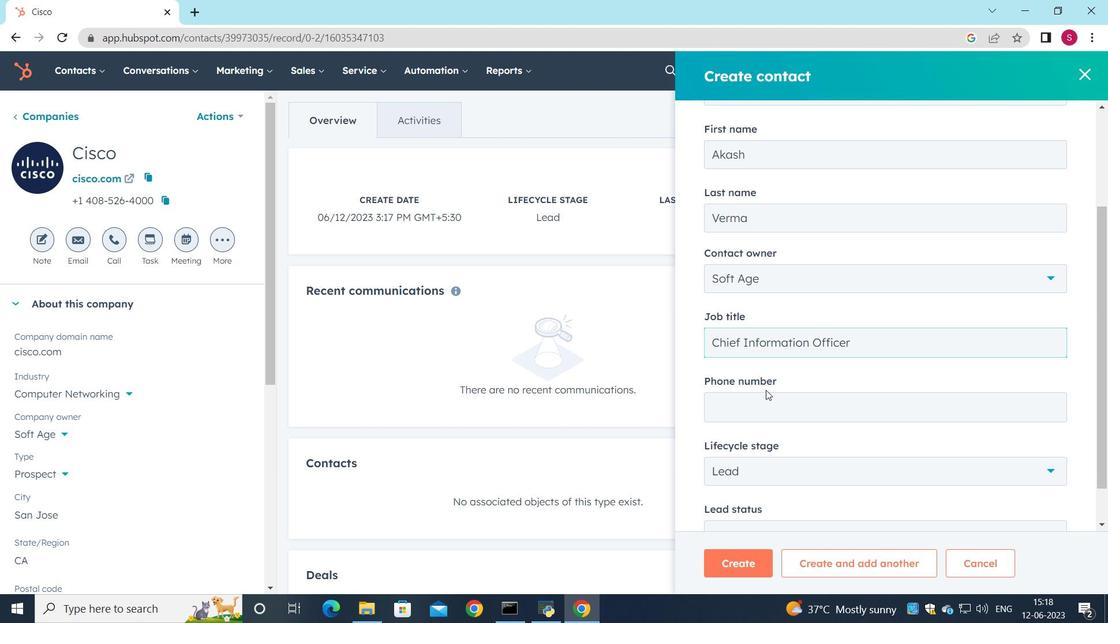 
Action: Mouse pressed left at (765, 401)
Screenshot: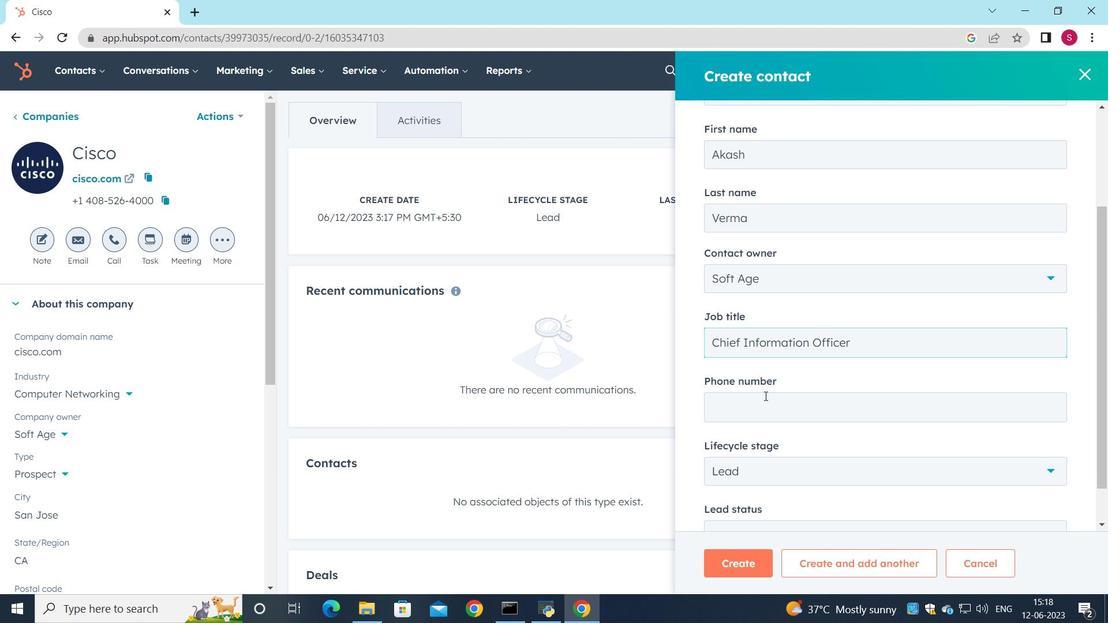 
Action: Mouse moved to (827, 394)
Screenshot: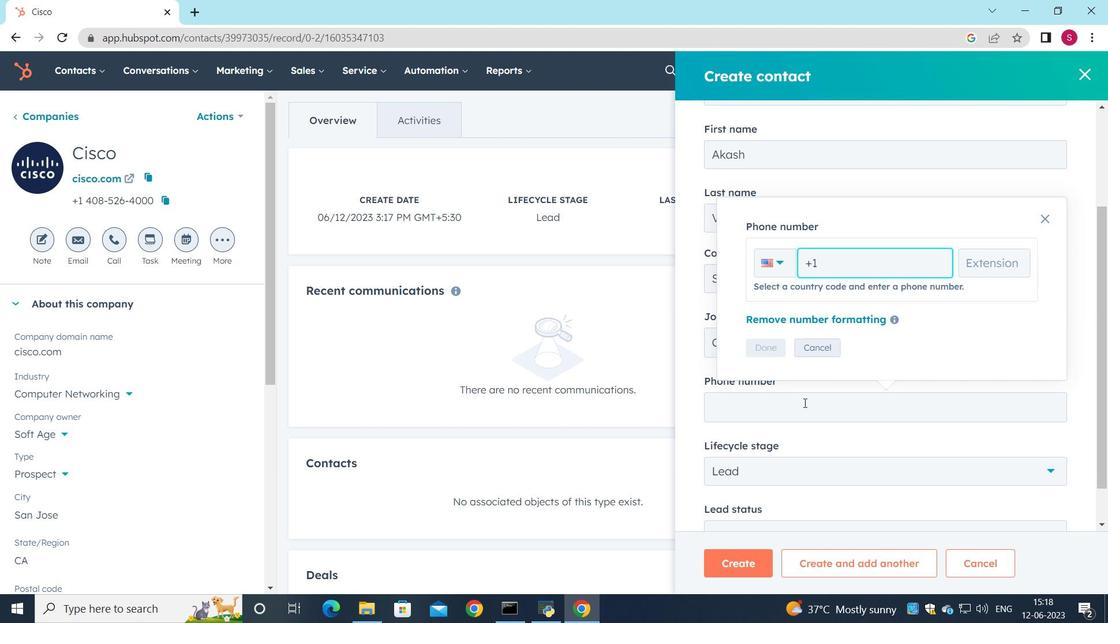 
Action: Key pressed 5125553456
Screenshot: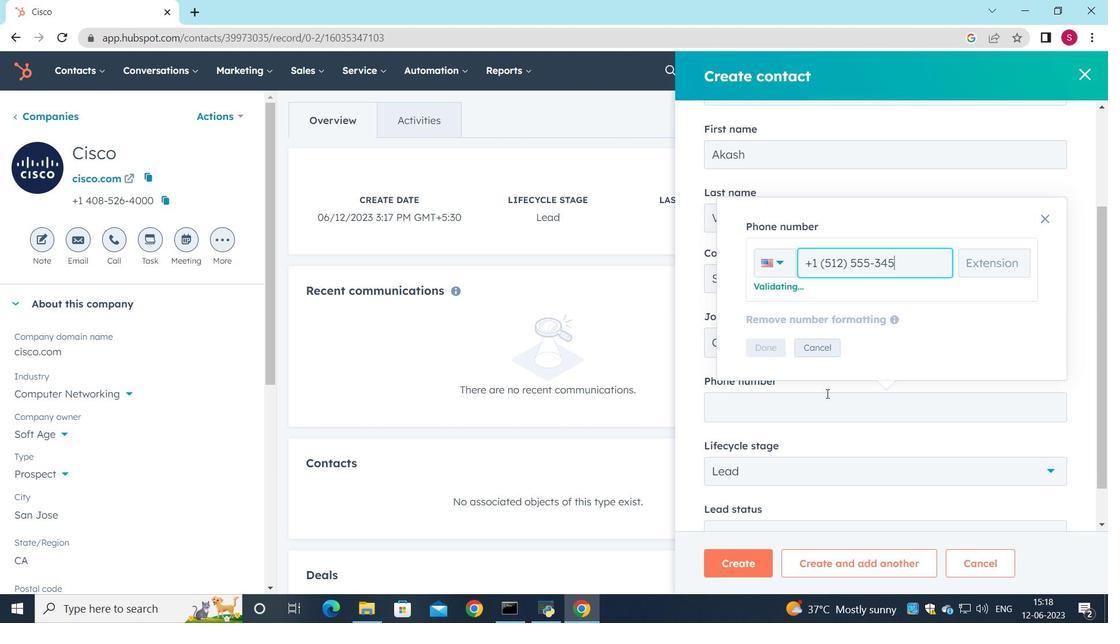 
Action: Mouse moved to (760, 355)
Screenshot: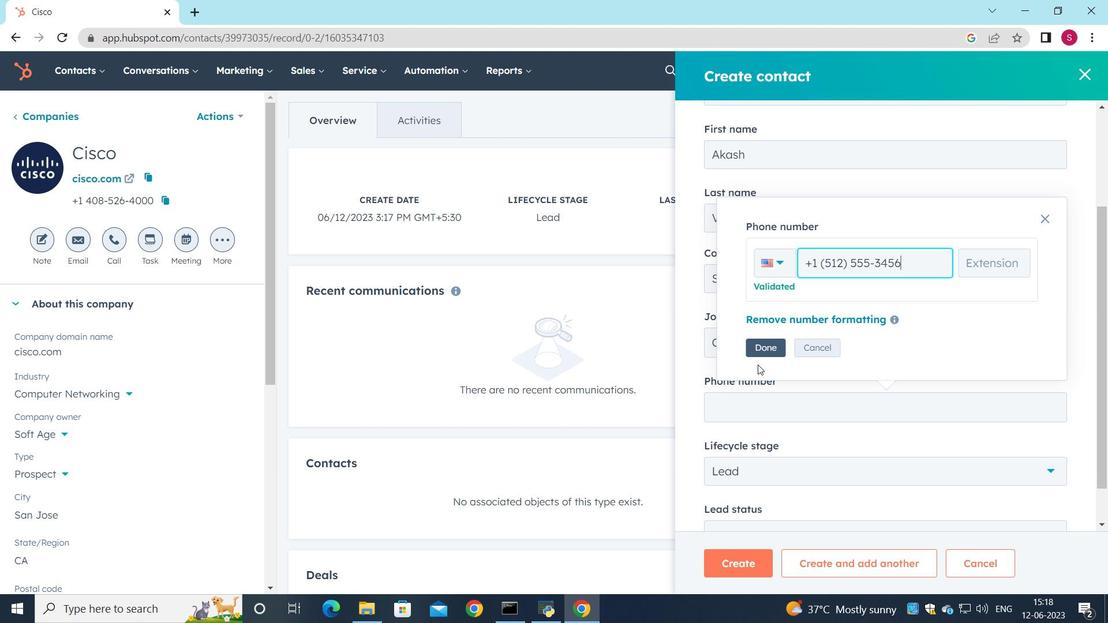 
Action: Mouse pressed left at (760, 355)
Screenshot: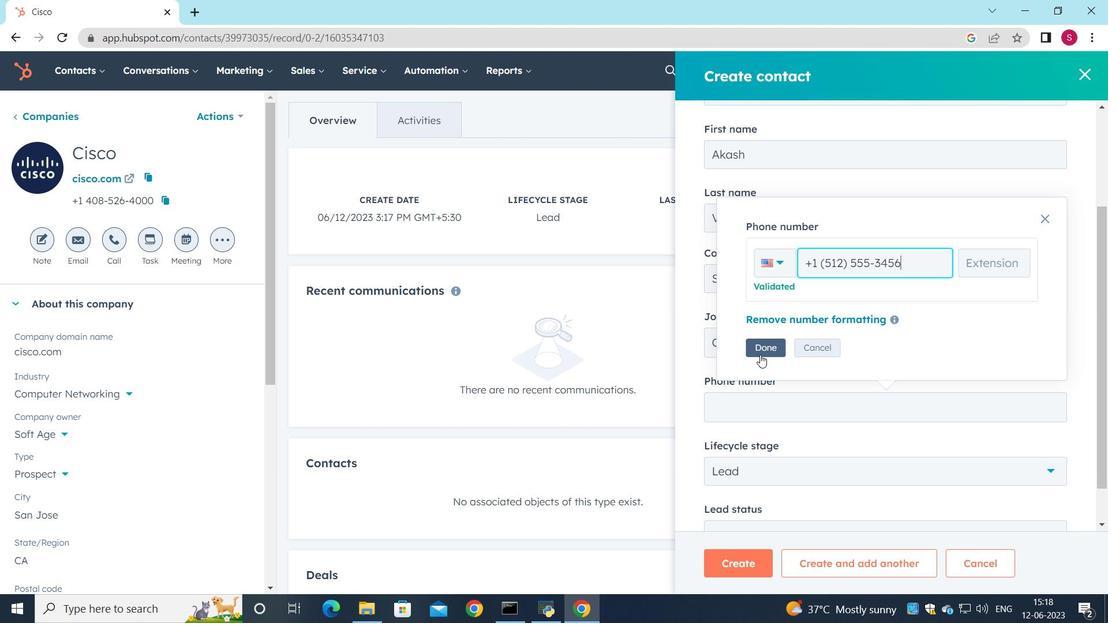 
Action: Mouse moved to (852, 434)
Screenshot: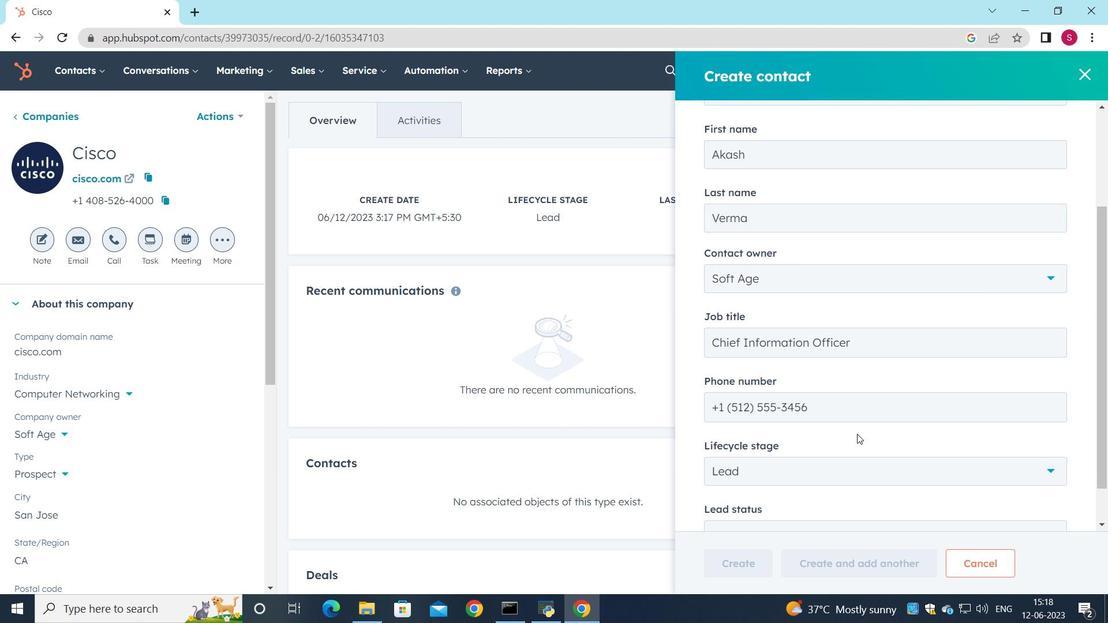 
Action: Mouse scrolled (852, 433) with delta (0, 0)
Screenshot: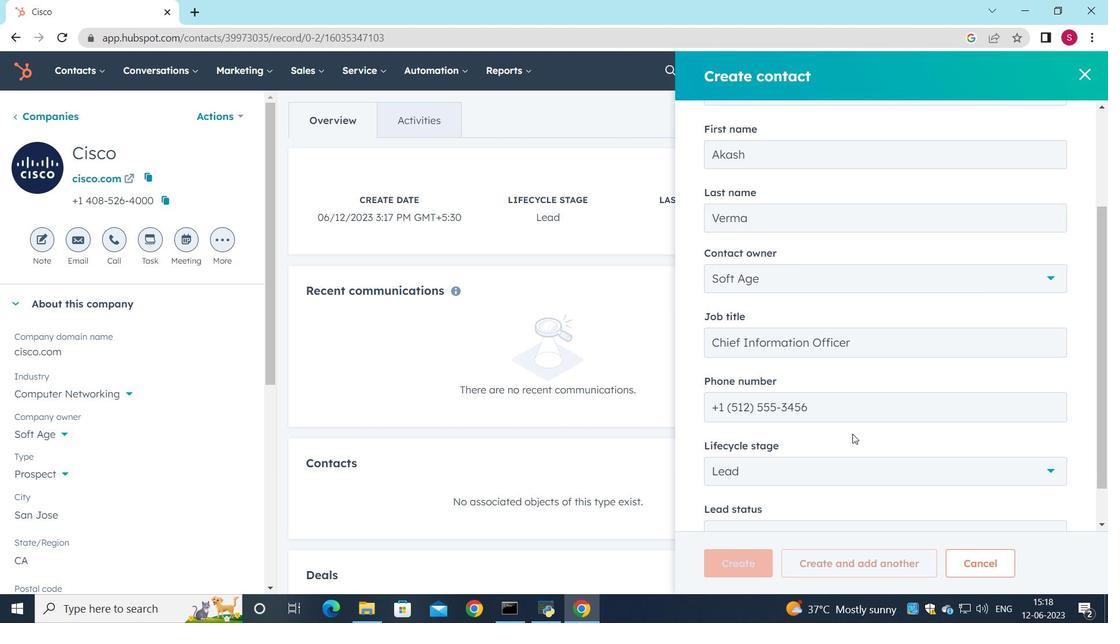 
Action: Mouse scrolled (852, 433) with delta (0, 0)
Screenshot: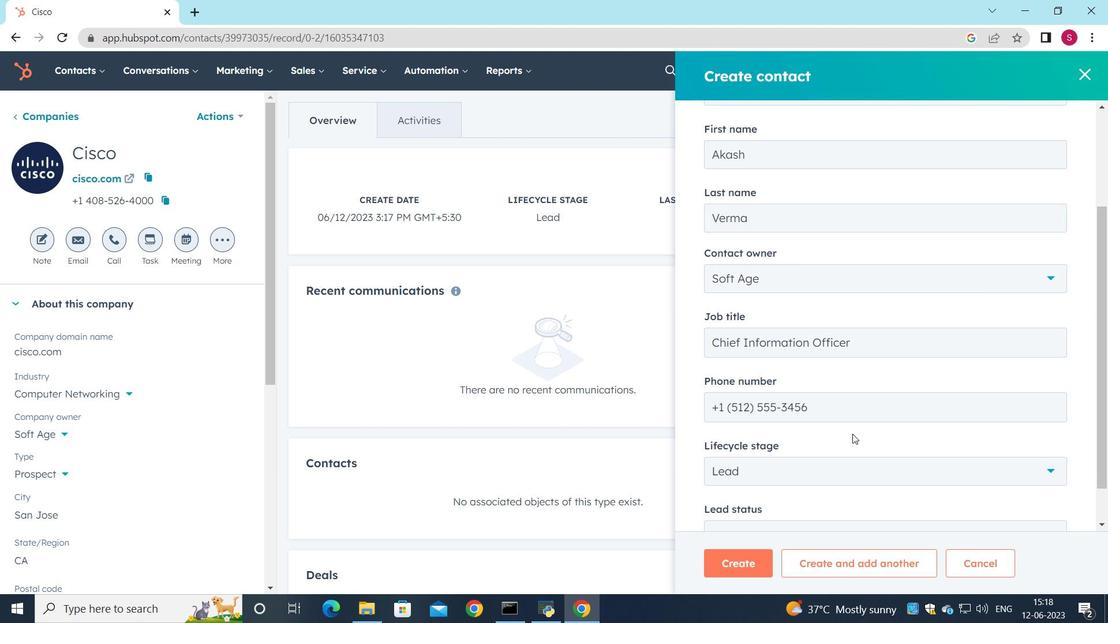 
Action: Mouse moved to (881, 423)
Screenshot: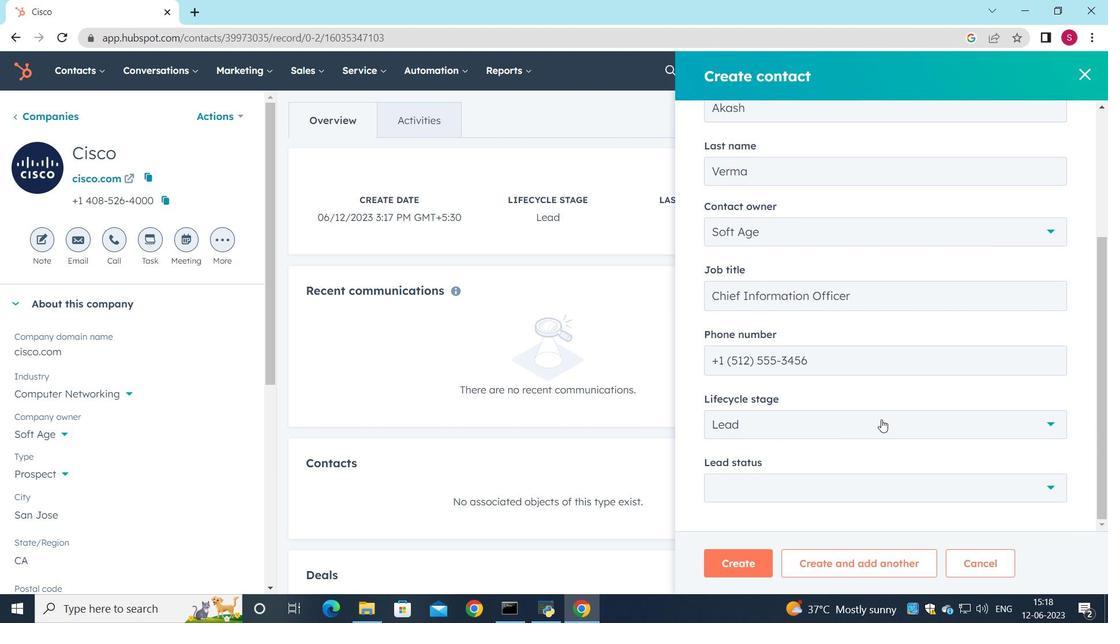 
Action: Mouse scrolled (881, 423) with delta (0, 0)
Screenshot: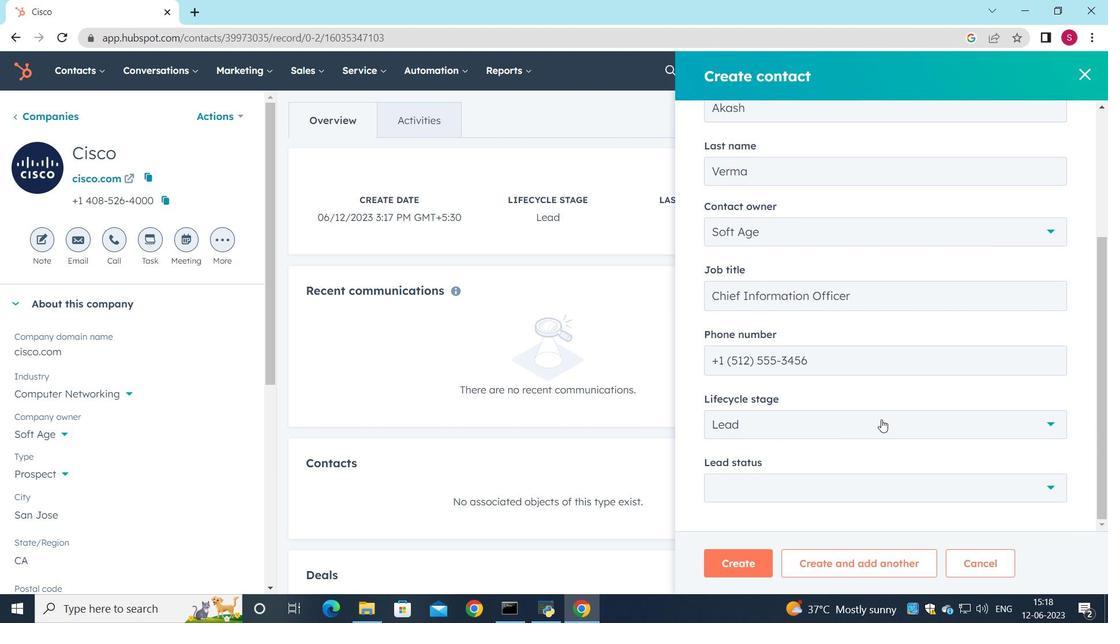 
Action: Mouse scrolled (881, 423) with delta (0, 0)
Screenshot: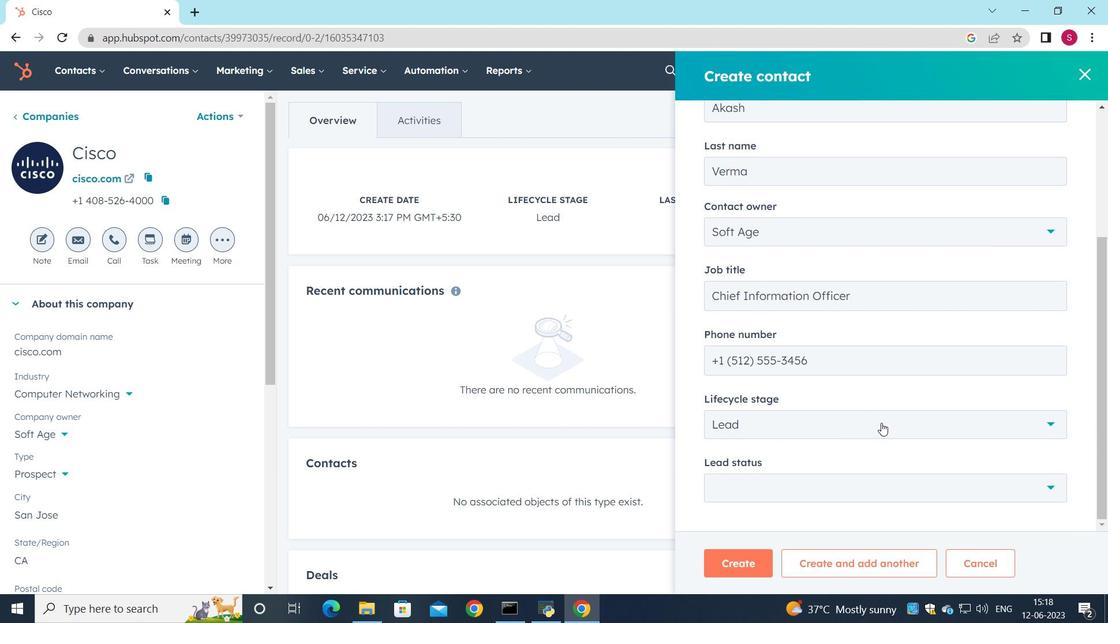 
Action: Mouse moved to (1053, 483)
Screenshot: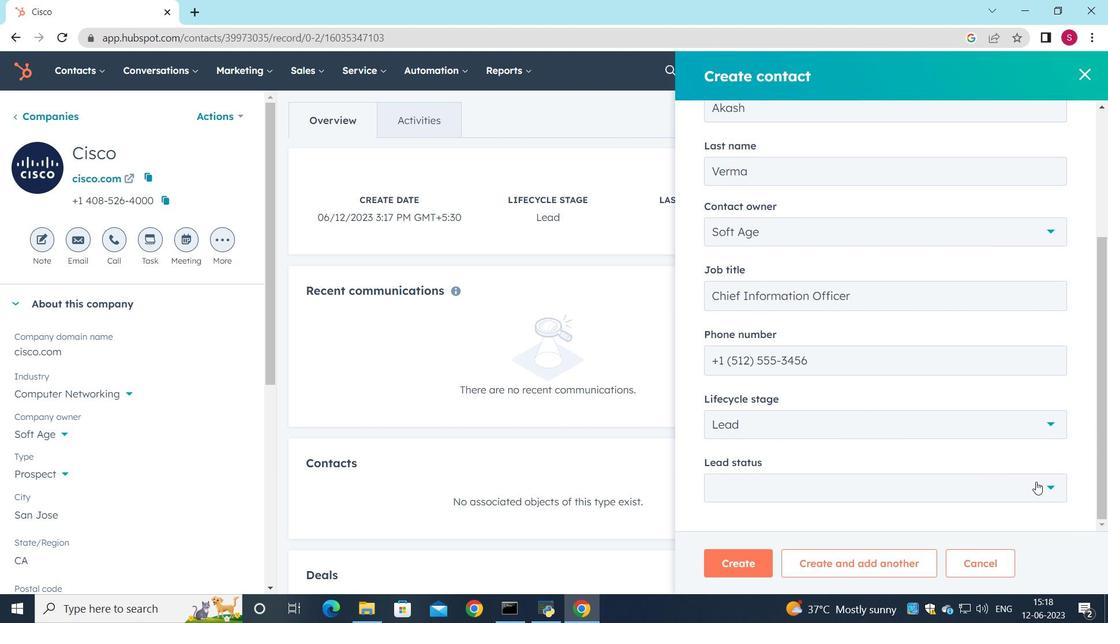 
Action: Mouse pressed left at (1053, 483)
Screenshot: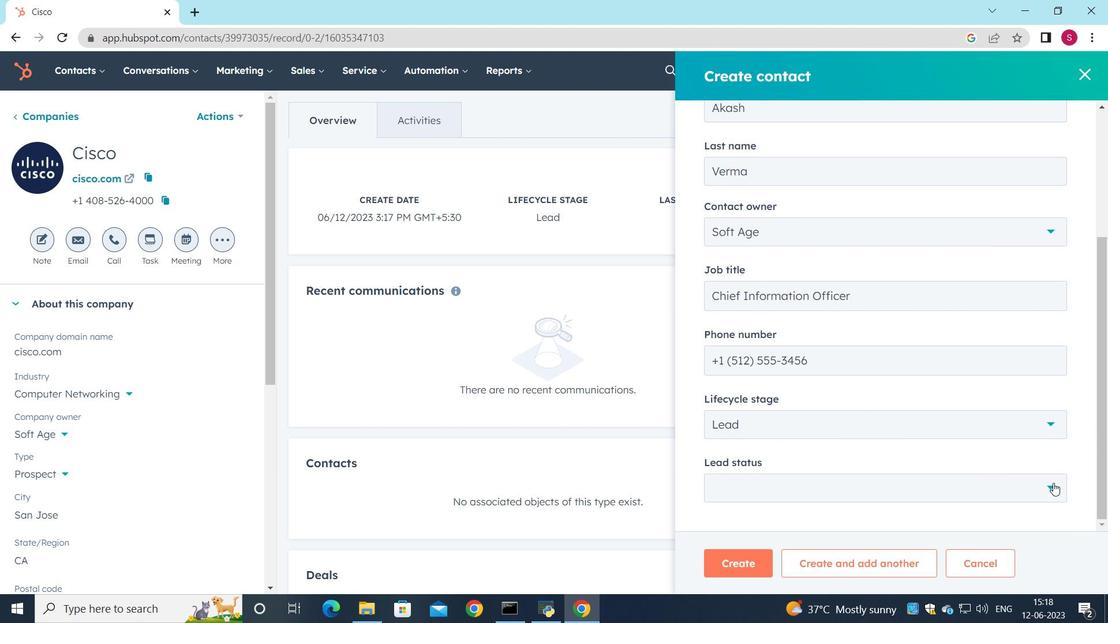 
Action: Mouse moved to (860, 409)
Screenshot: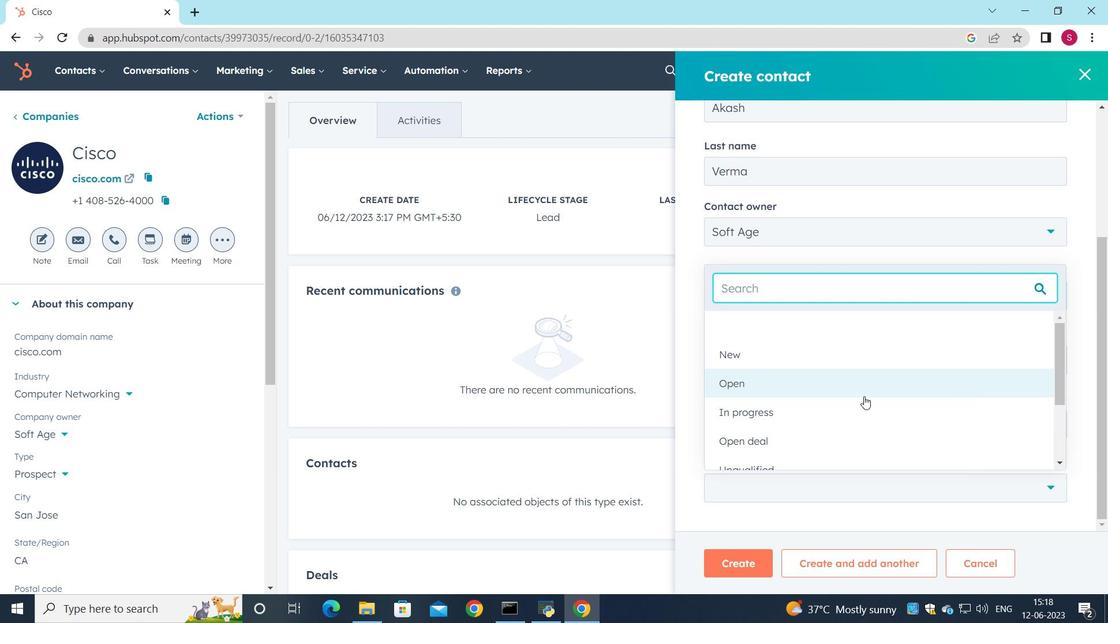 
Action: Mouse pressed left at (860, 409)
Screenshot: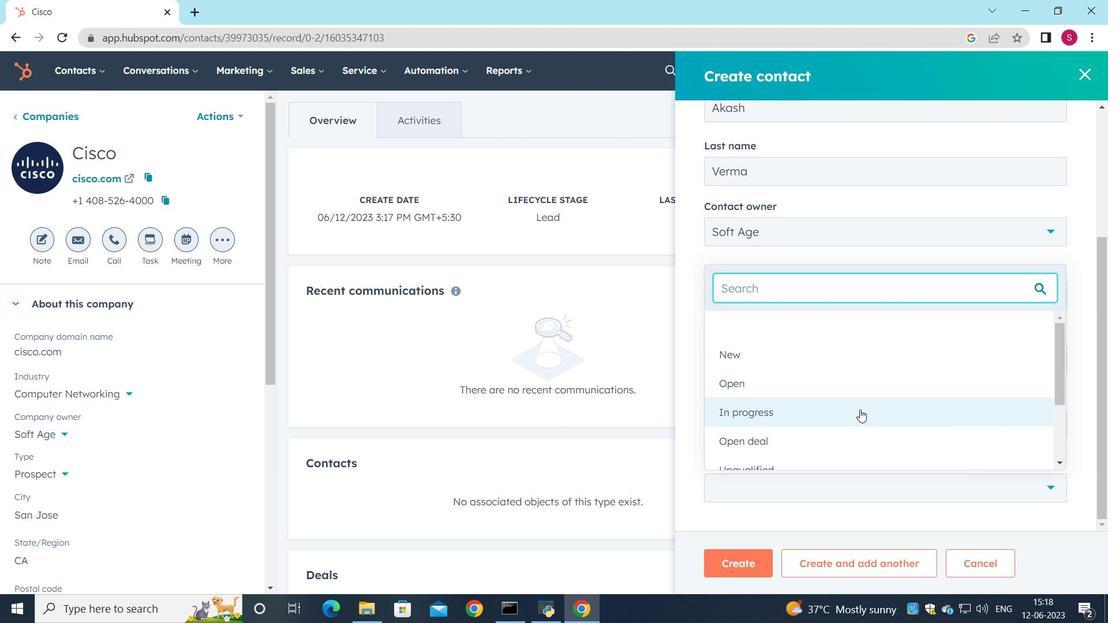 
Action: Mouse moved to (762, 562)
Screenshot: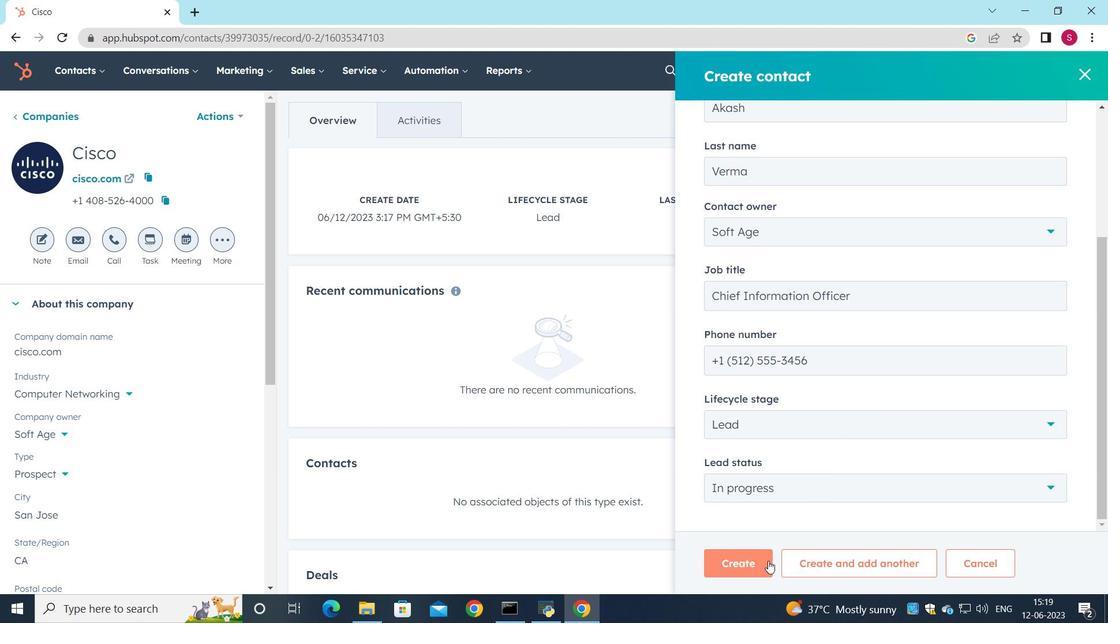 
Action: Mouse pressed left at (762, 562)
Screenshot: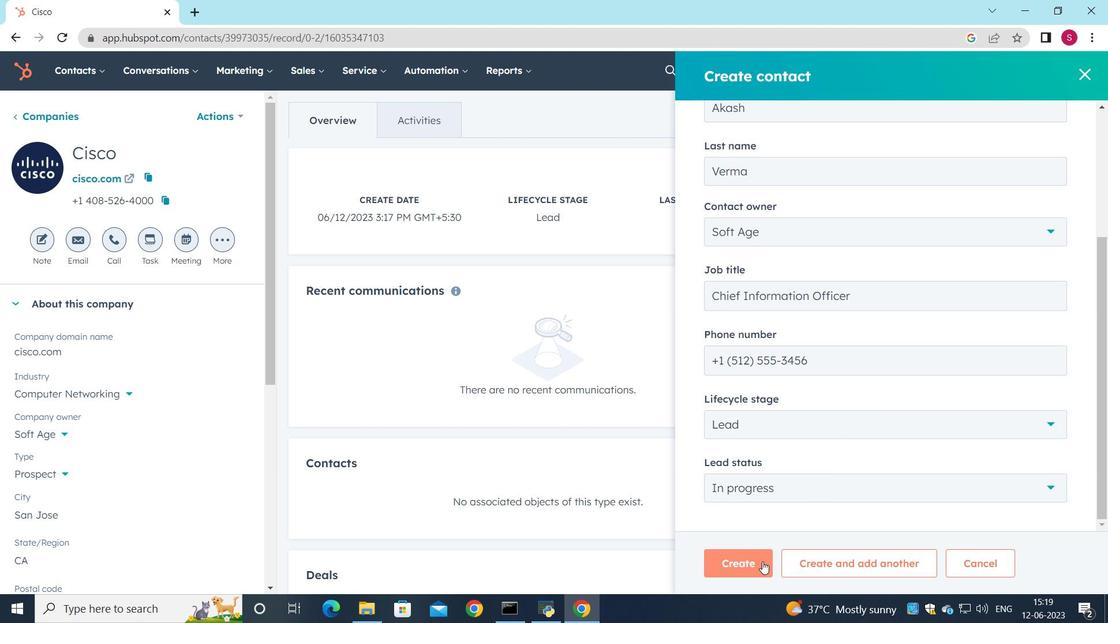 
Action: Mouse moved to (659, 392)
Screenshot: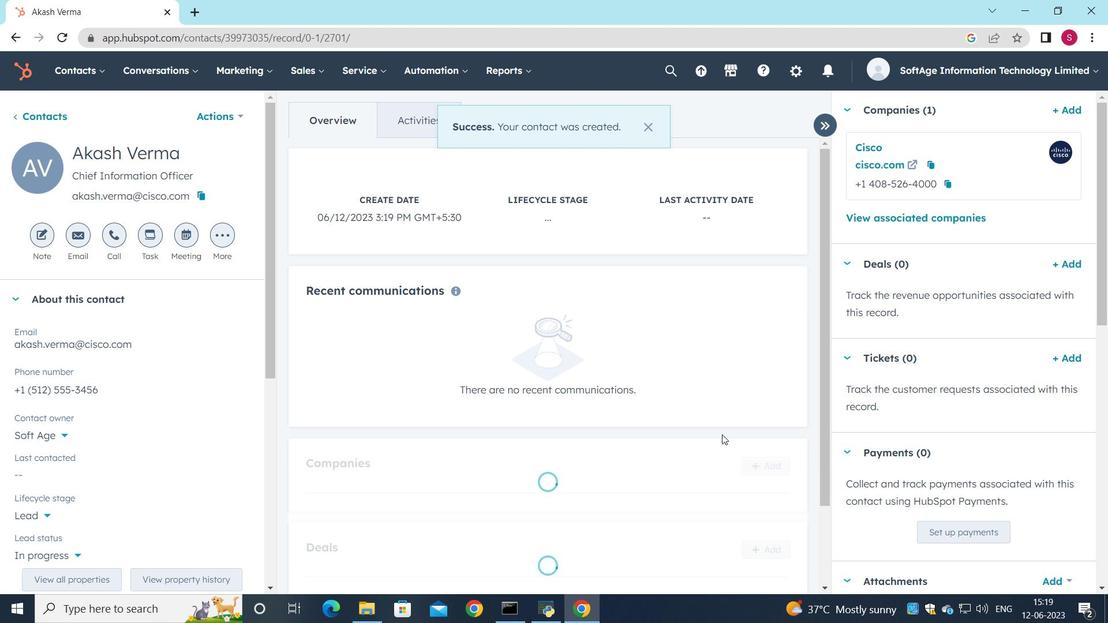 
Action: Mouse scrolled (659, 392) with delta (0, 0)
Screenshot: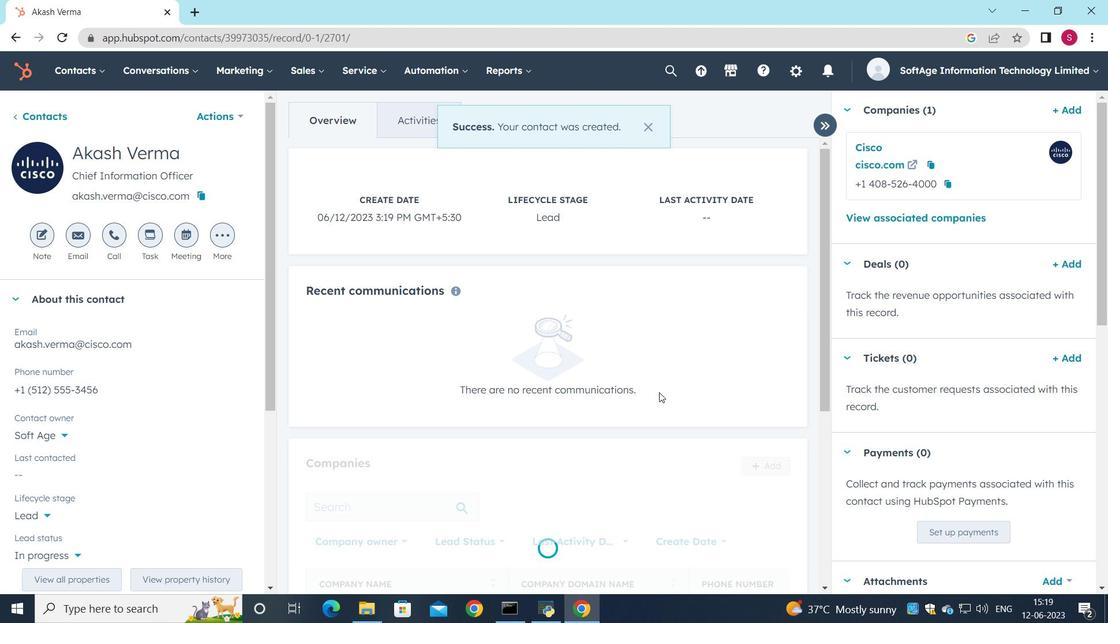
Action: Mouse scrolled (659, 392) with delta (0, 0)
Screenshot: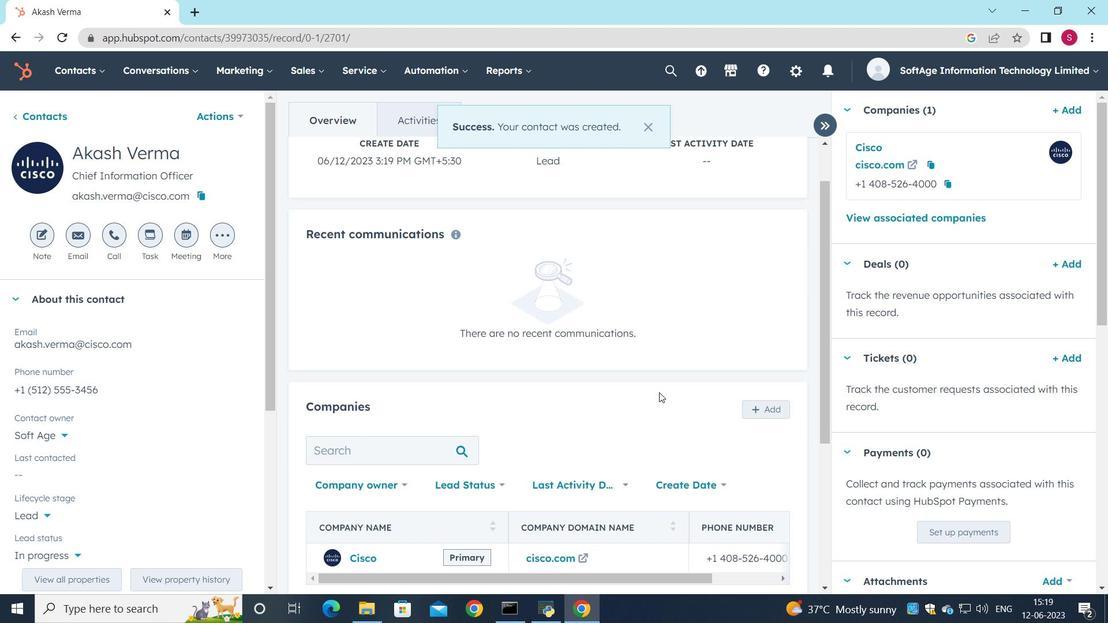 
